 Task: Find connections with filter location Sathyamangalam with filter topic #recruitmentwith filter profile language Spanish with filter current company Danieli Group with filter school Jitesh Vlog  with filter industry Emergency and Relief Services with filter service category Audio Engineering with filter keywords title Operations Assistant
Action: Mouse moved to (531, 75)
Screenshot: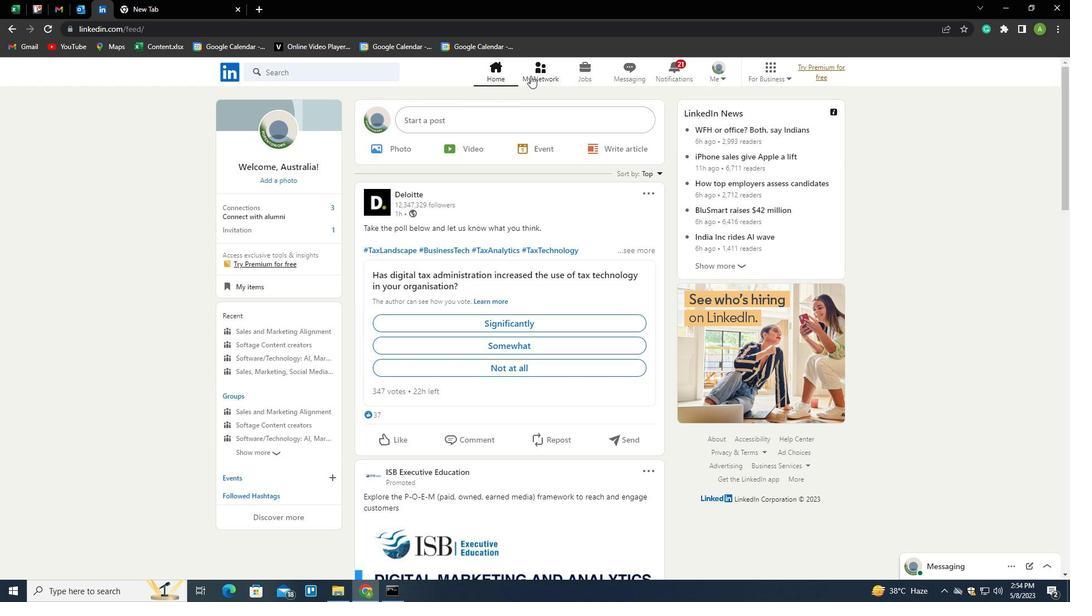 
Action: Mouse pressed left at (531, 75)
Screenshot: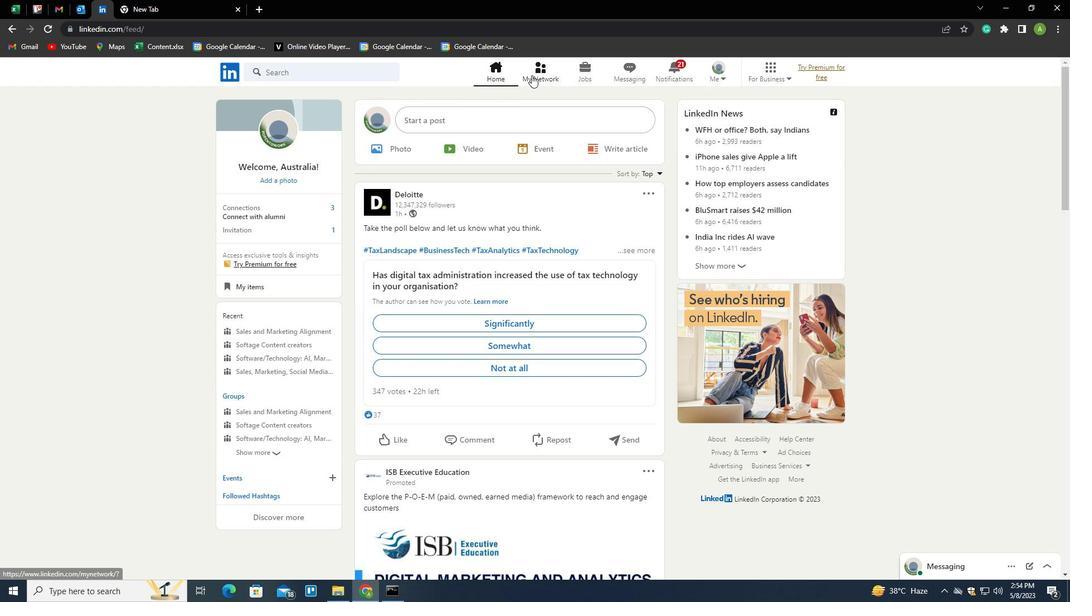 
Action: Mouse moved to (270, 135)
Screenshot: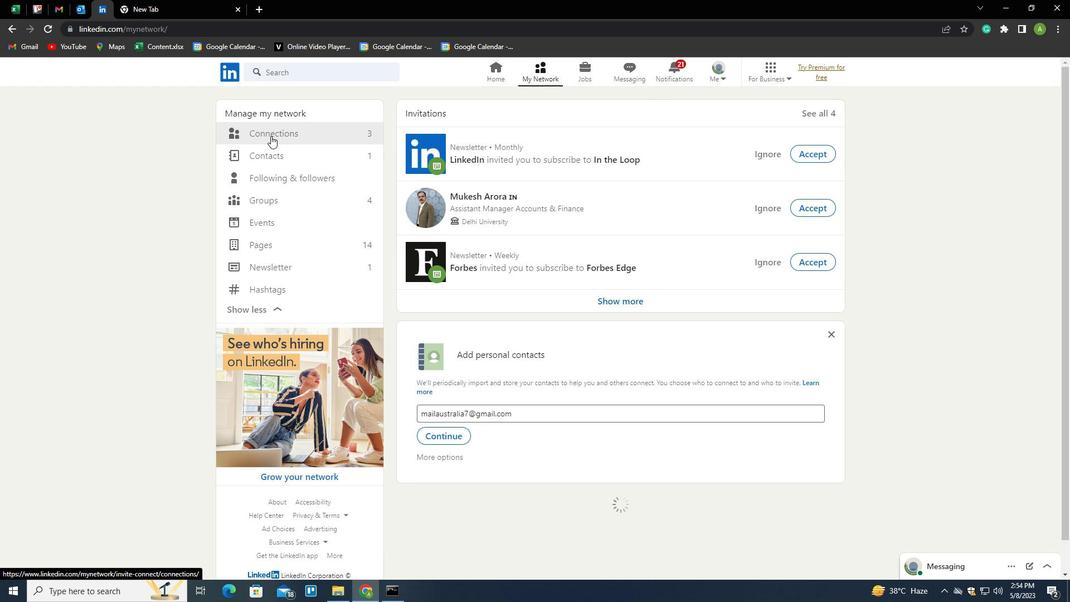 
Action: Mouse pressed left at (270, 135)
Screenshot: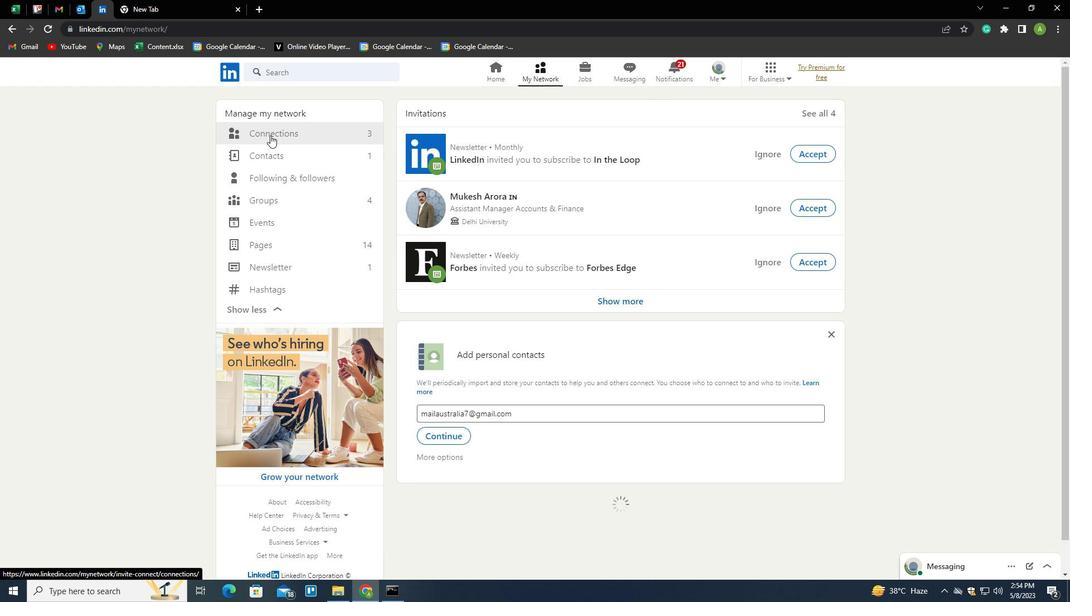 
Action: Mouse moved to (634, 138)
Screenshot: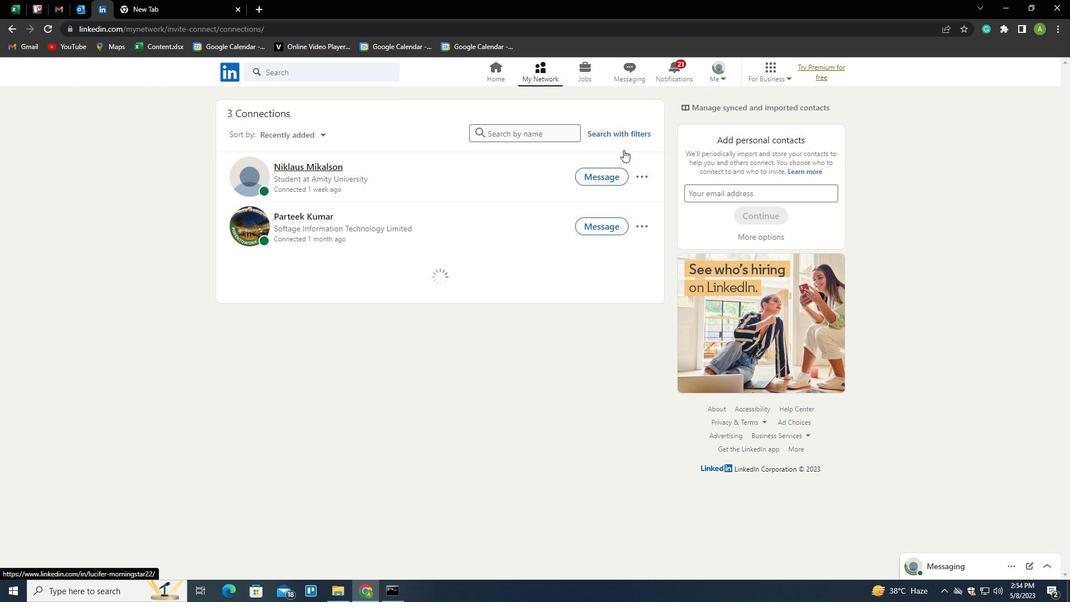 
Action: Mouse pressed left at (634, 138)
Screenshot: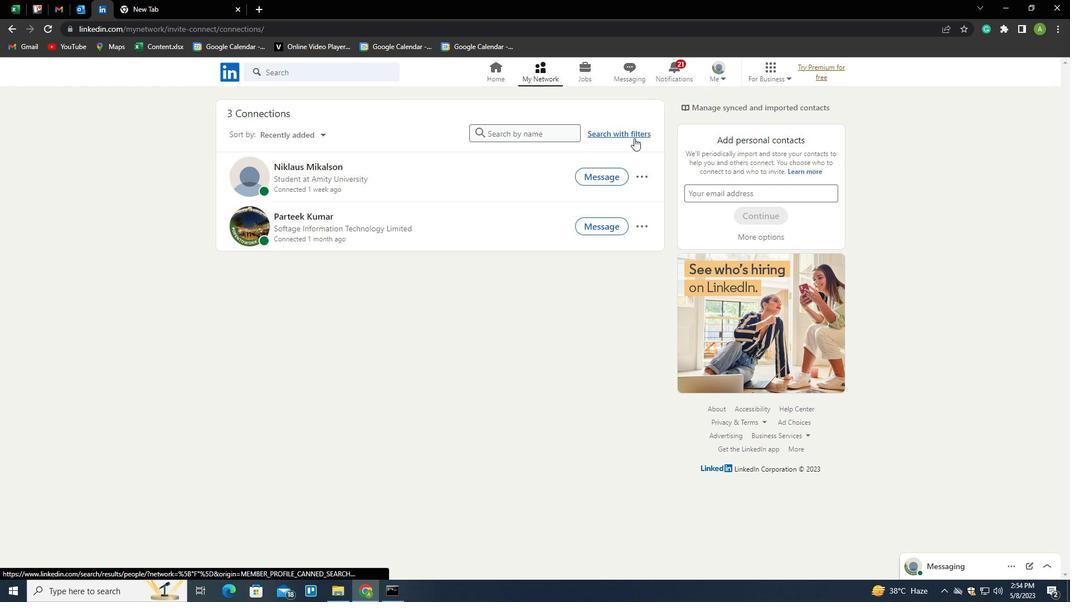 
Action: Mouse moved to (564, 104)
Screenshot: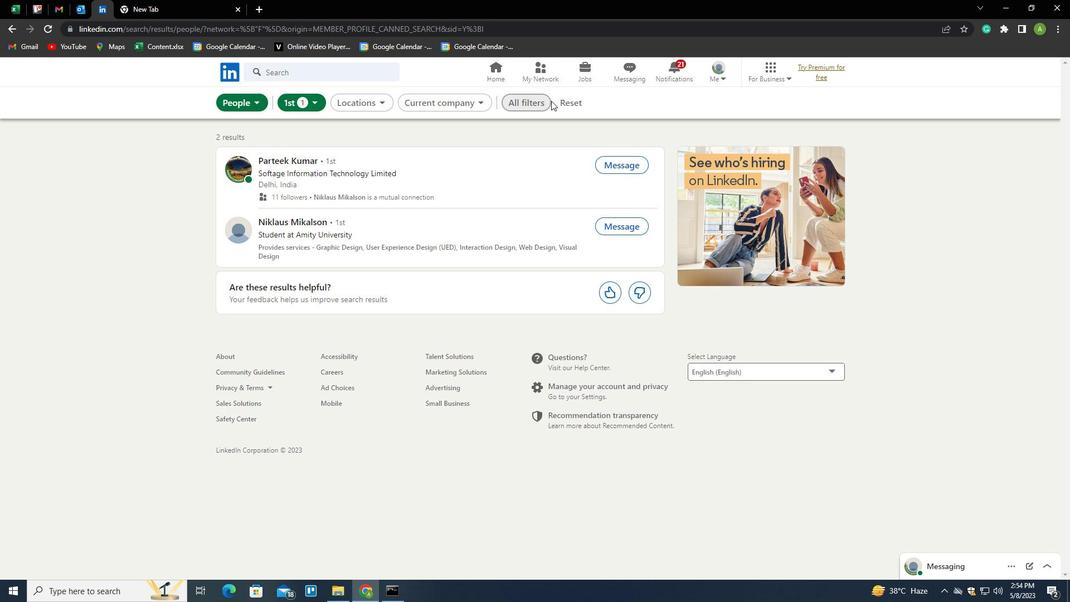 
Action: Mouse pressed left at (564, 104)
Screenshot: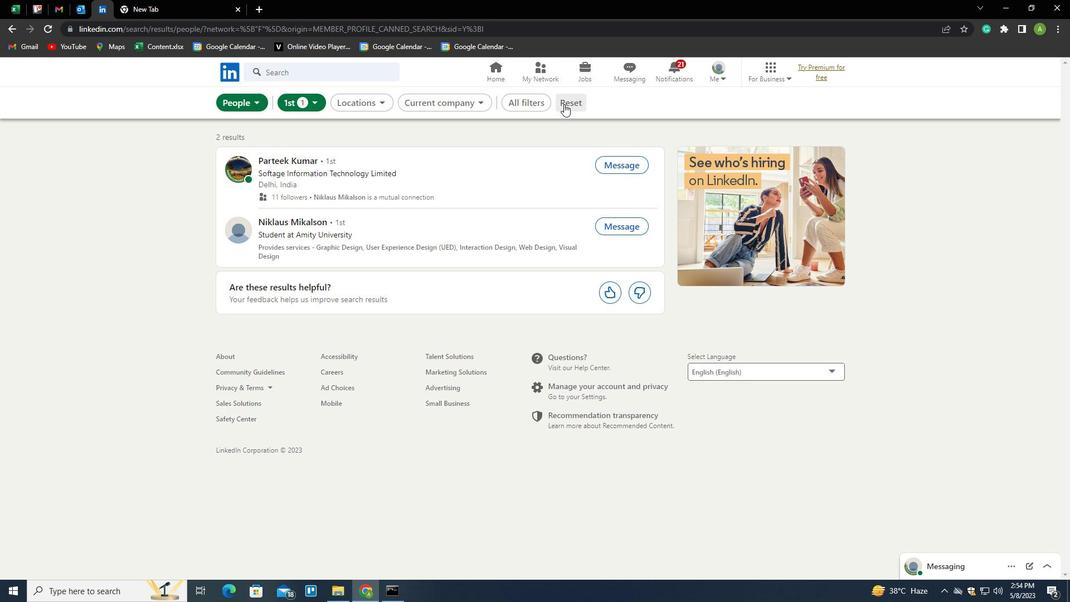 
Action: Mouse moved to (543, 106)
Screenshot: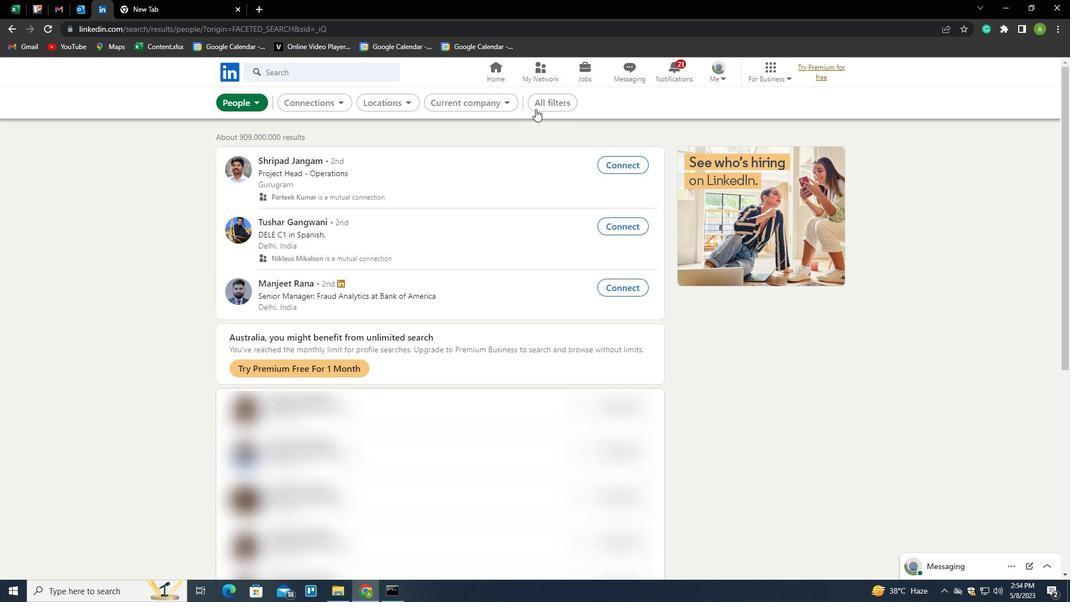 
Action: Mouse pressed left at (543, 106)
Screenshot: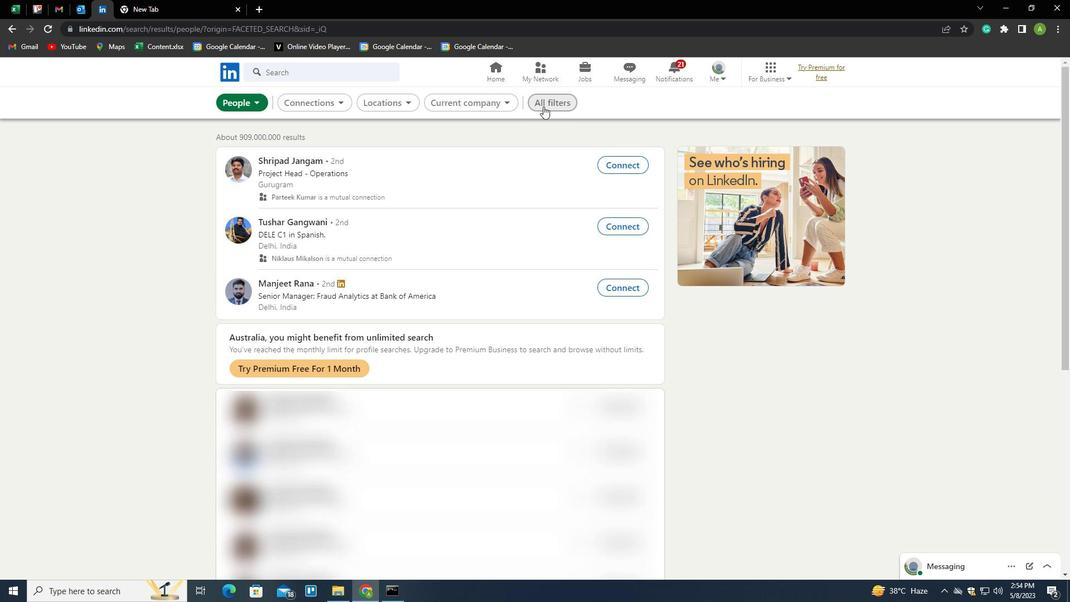 
Action: Mouse moved to (763, 263)
Screenshot: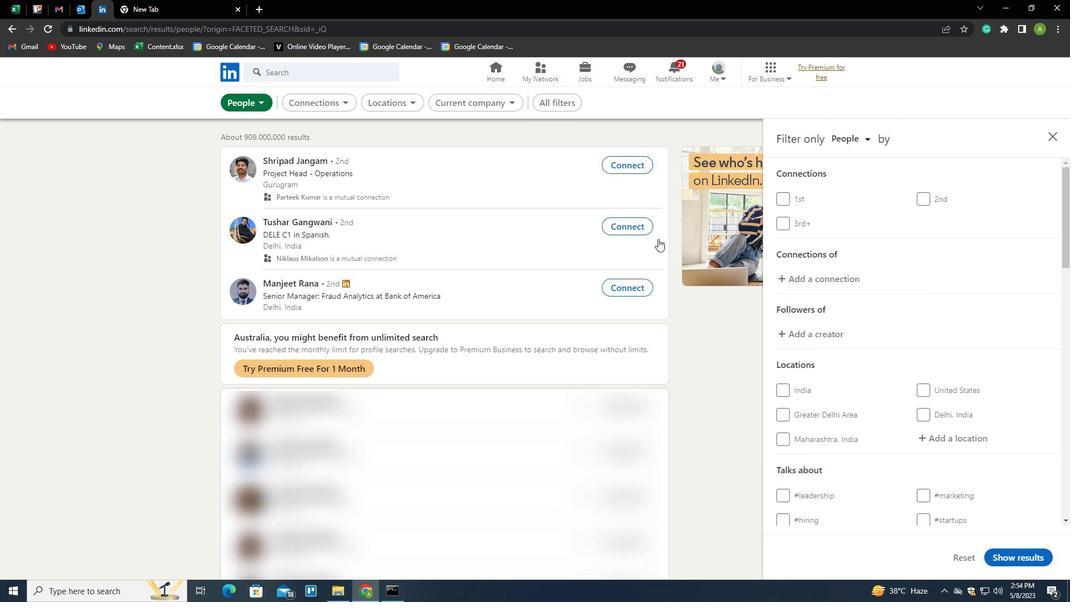 
Action: Mouse scrolled (763, 263) with delta (0, 0)
Screenshot: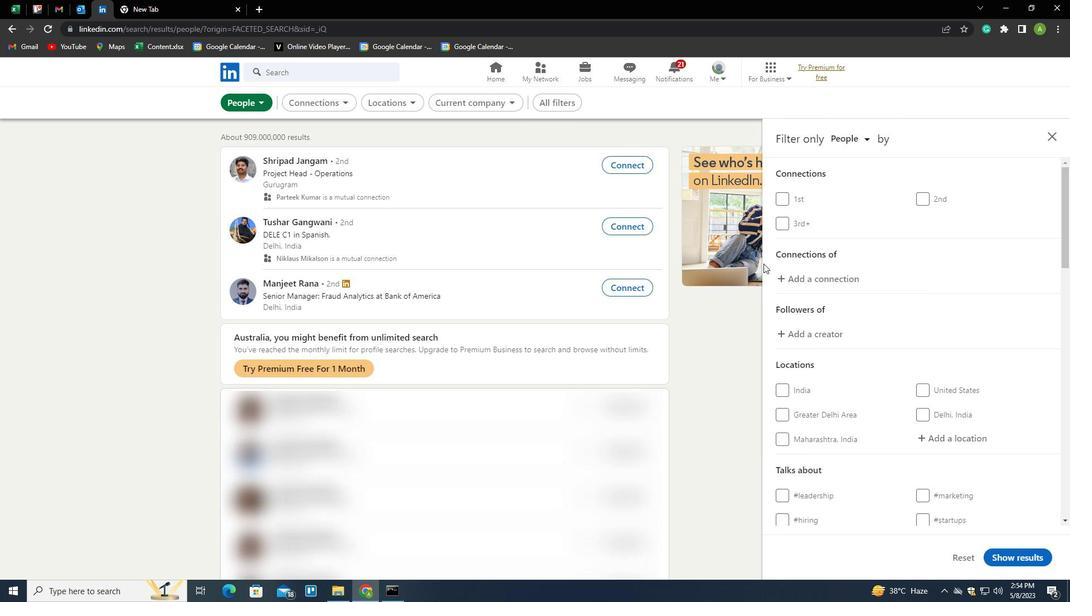 
Action: Mouse scrolled (763, 263) with delta (0, 0)
Screenshot: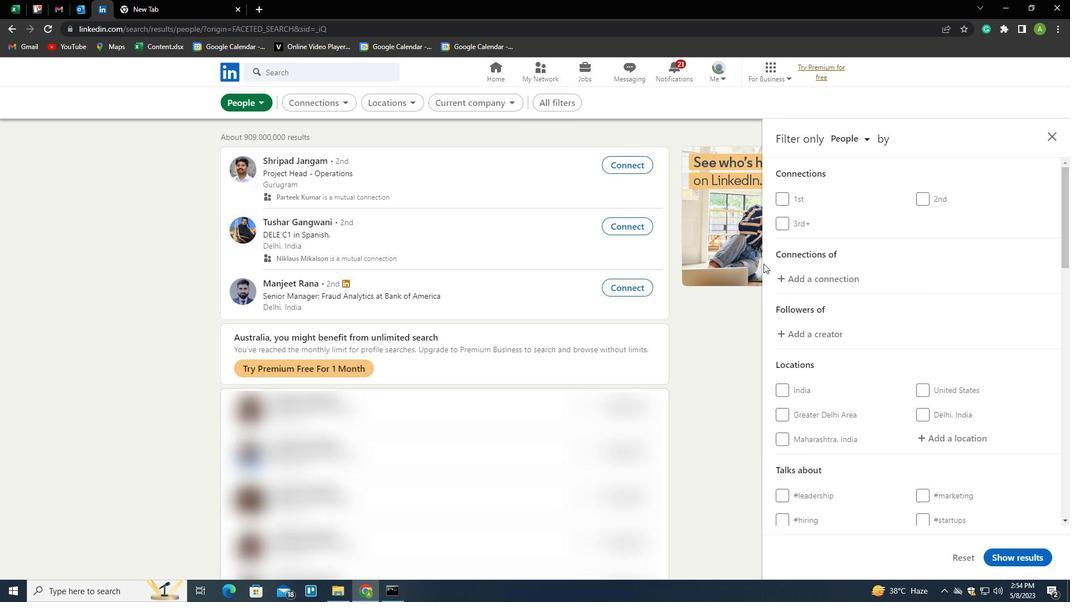 
Action: Mouse moved to (935, 332)
Screenshot: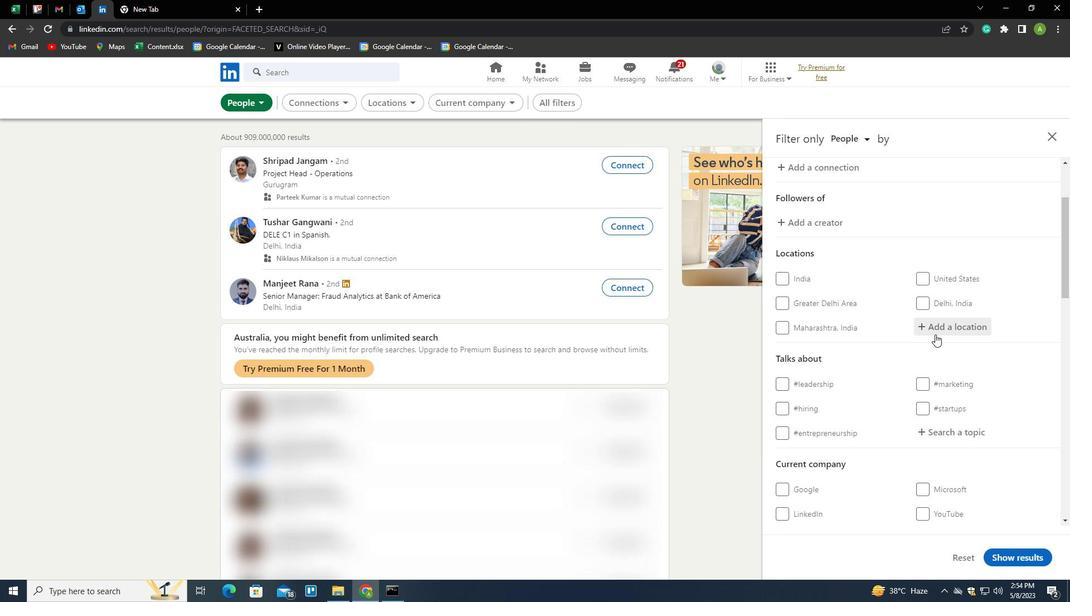
Action: Mouse pressed left at (935, 332)
Screenshot: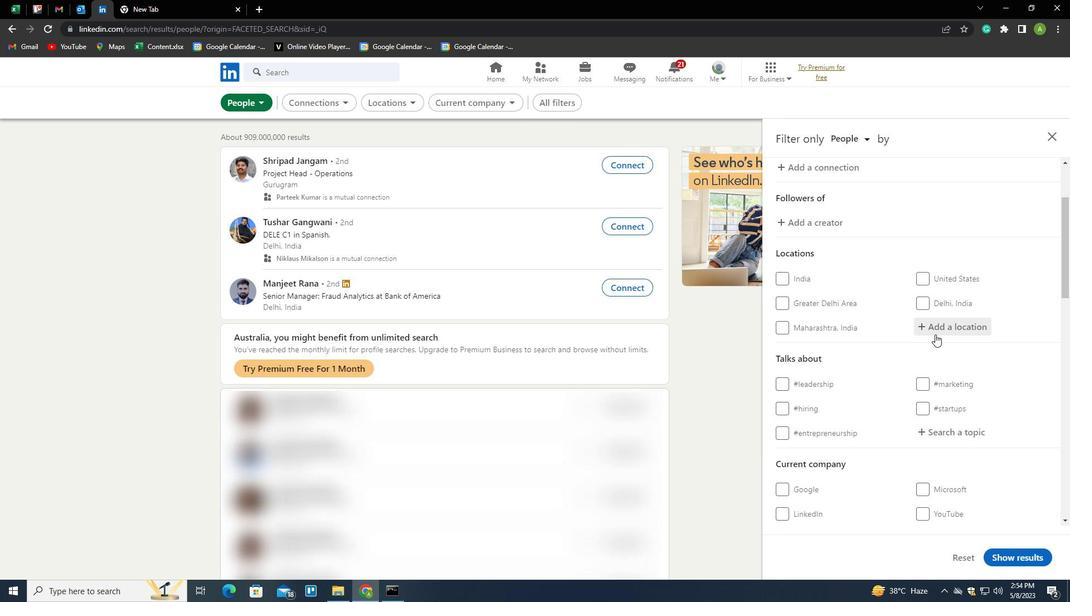 
Action: Key pressed <Key.shift>
Screenshot: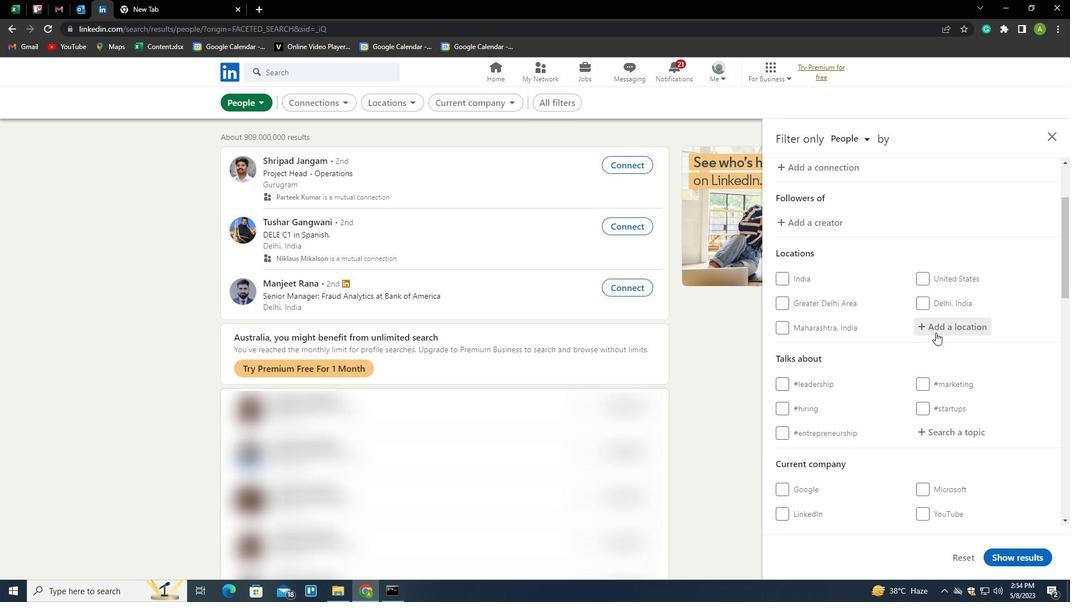 
Action: Mouse moved to (935, 332)
Screenshot: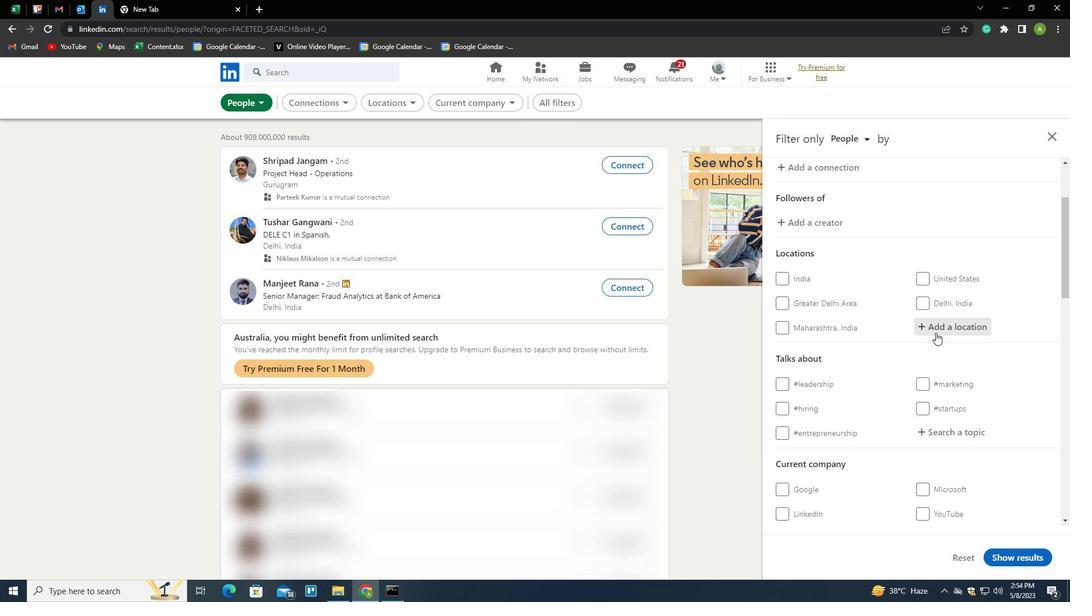 
Action: Key pressed SATHYAMHALA<Key.backspace><Key.backspace><Key.backspace><Key.backspace>GALAM<Key.left><Key.left><Key.left><Key.left><Key.left>AN<Key.down><Key.enter>
Screenshot: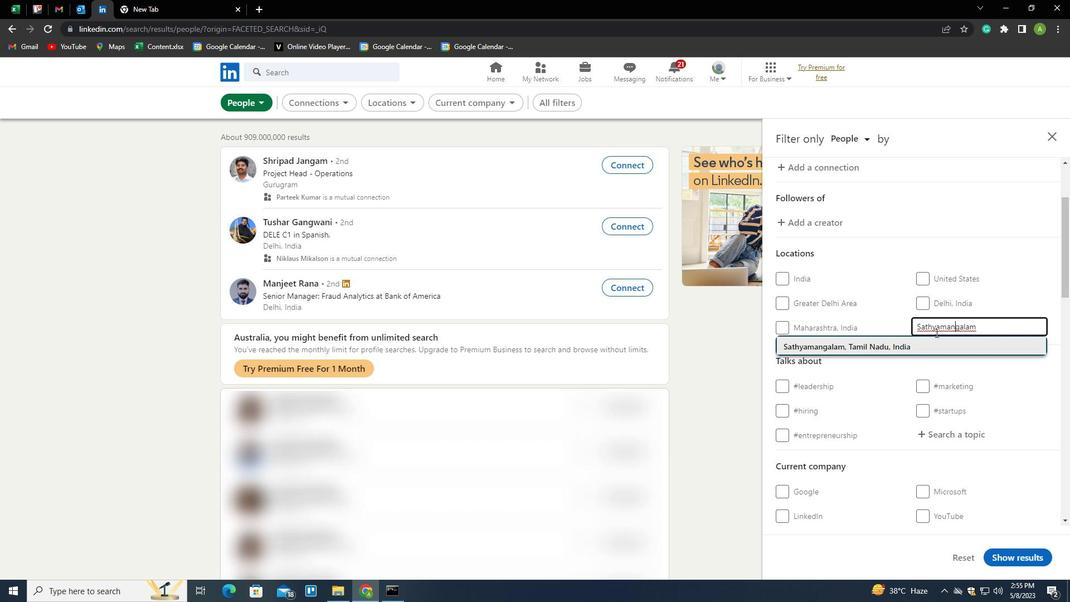 
Action: Mouse scrolled (935, 332) with delta (0, 0)
Screenshot: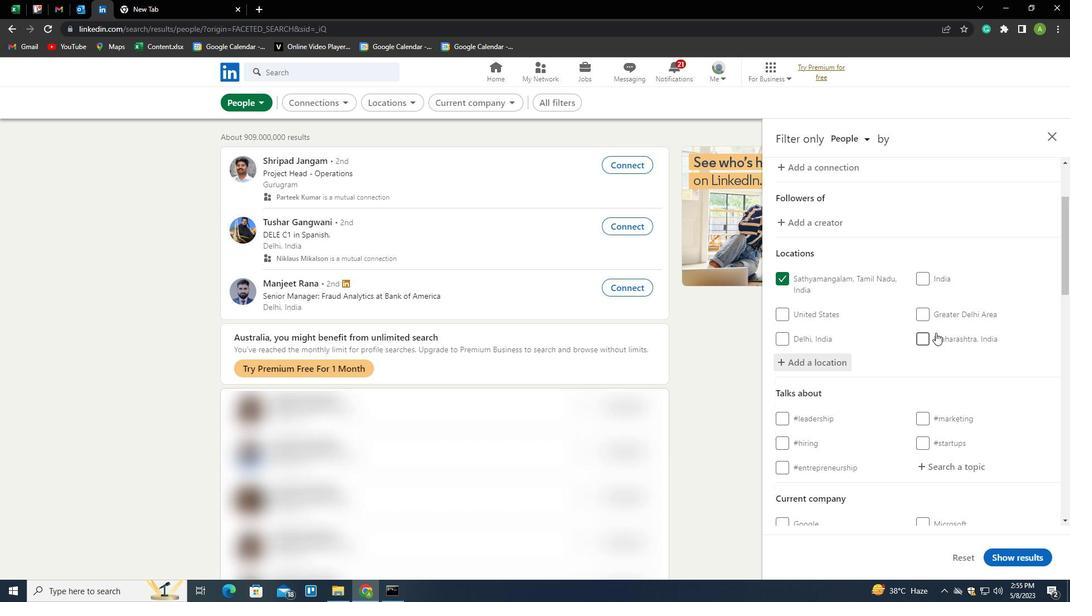 
Action: Mouse scrolled (935, 332) with delta (0, 0)
Screenshot: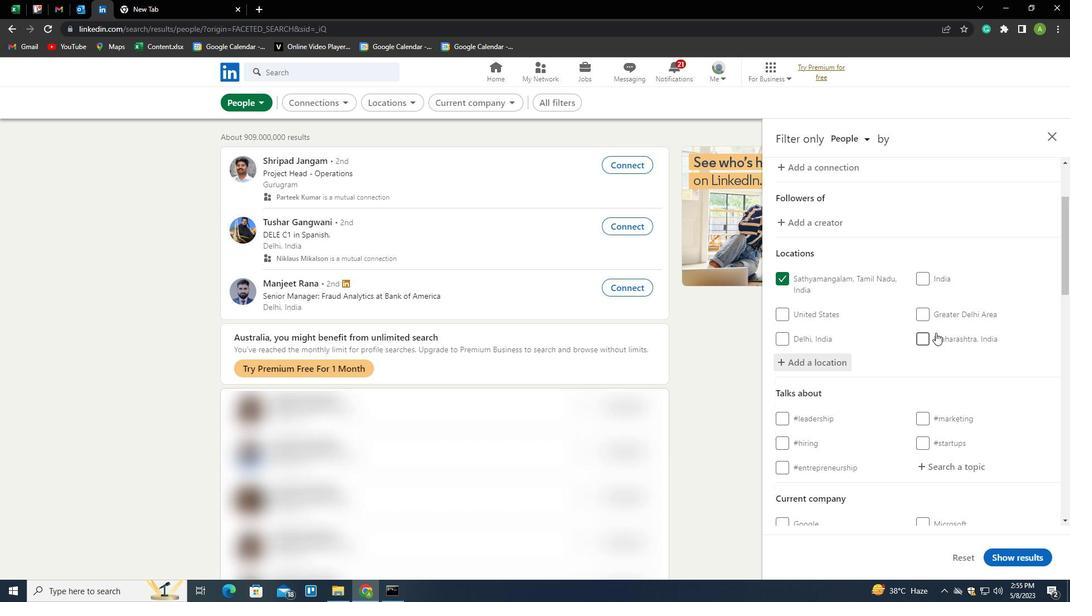 
Action: Mouse moved to (945, 358)
Screenshot: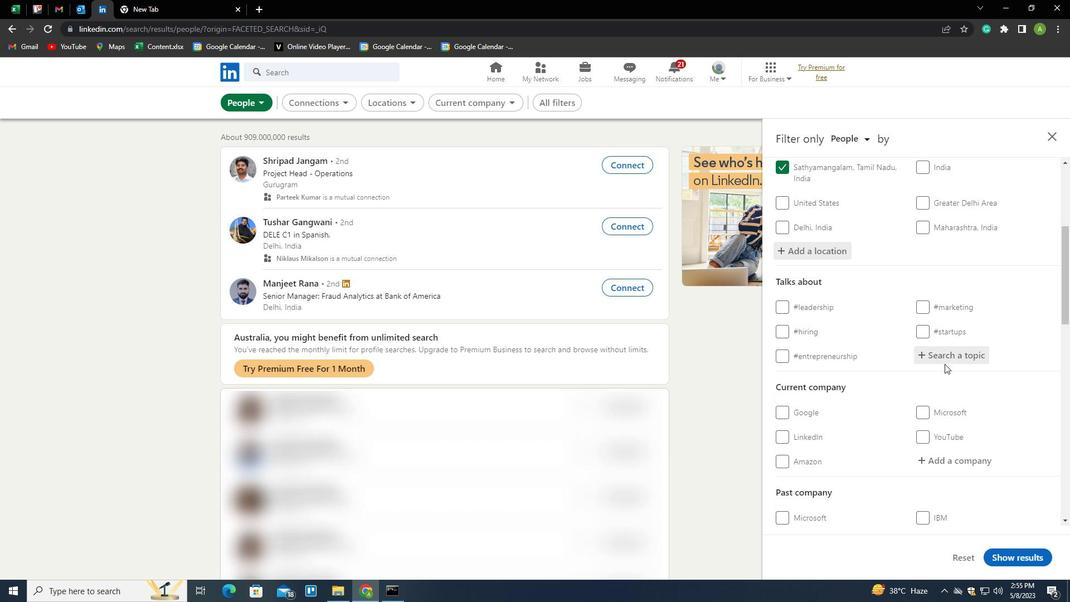 
Action: Mouse pressed left at (945, 358)
Screenshot: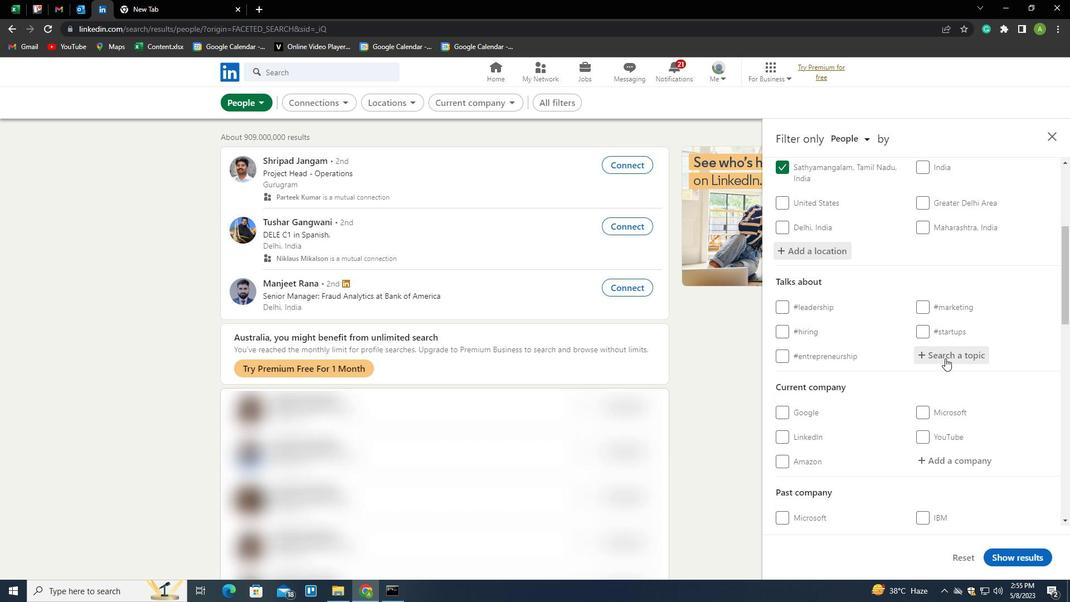 
Action: Key pressed RECUITMENT<Key.down><Key.enter>
Screenshot: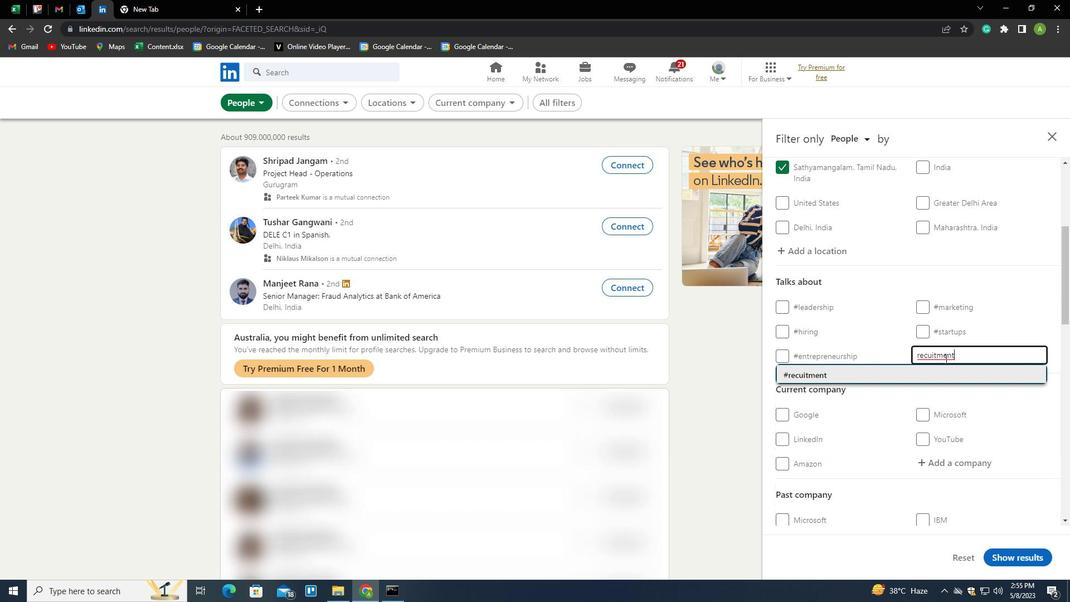 
Action: Mouse moved to (990, 274)
Screenshot: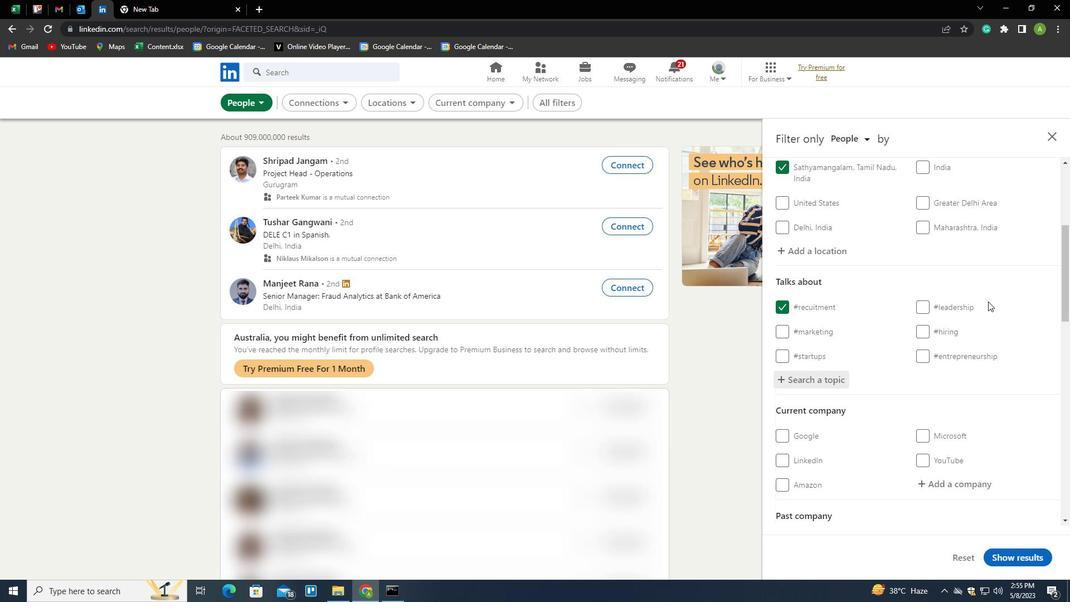 
Action: Mouse scrolled (990, 274) with delta (0, 0)
Screenshot: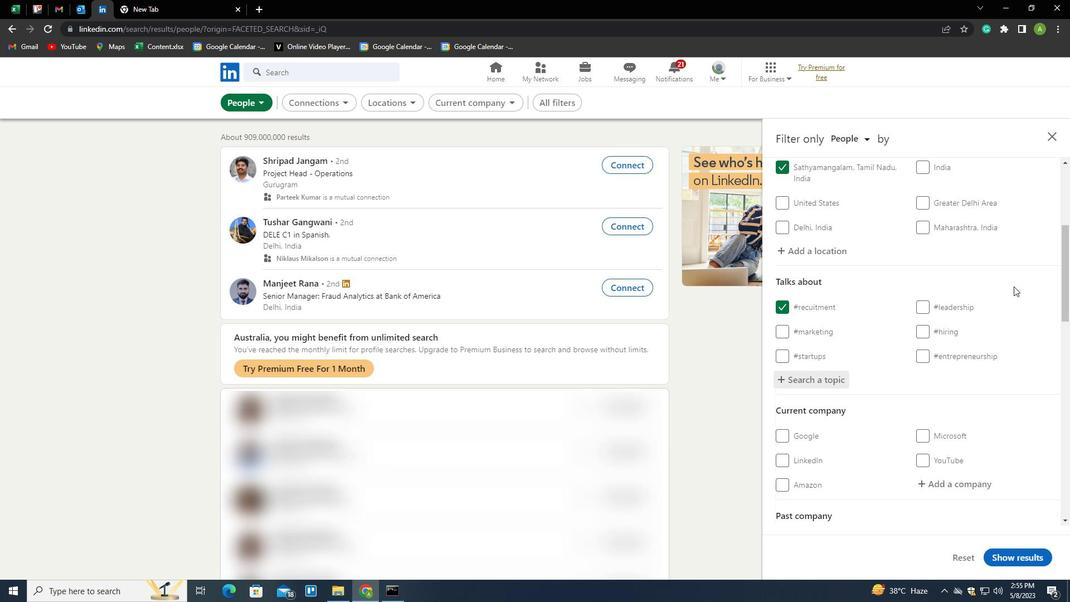 
Action: Mouse moved to (939, 319)
Screenshot: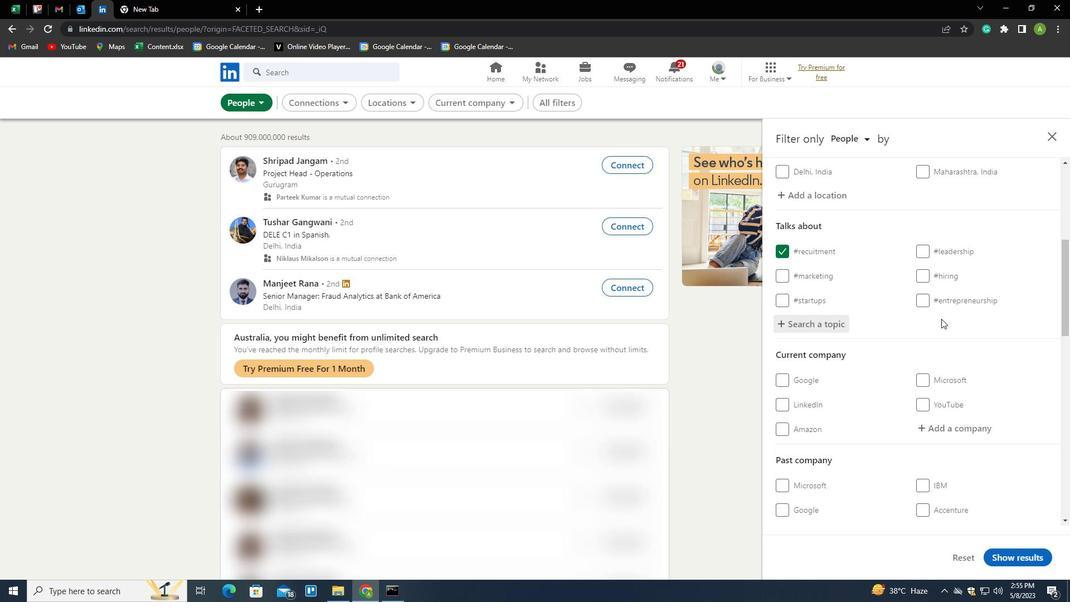 
Action: Mouse scrolled (939, 319) with delta (0, 0)
Screenshot: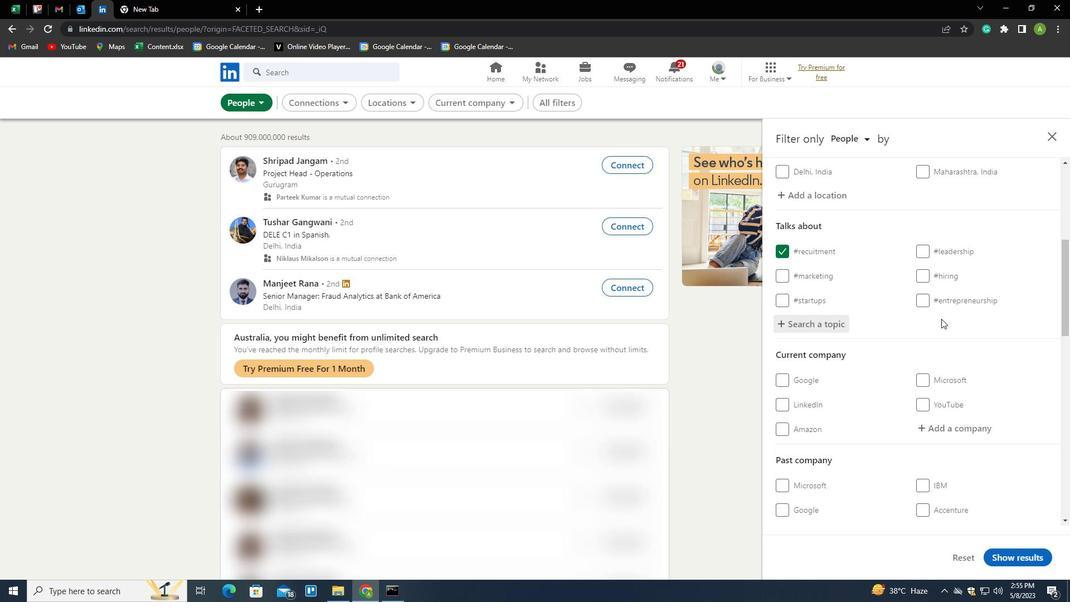 
Action: Mouse moved to (939, 319)
Screenshot: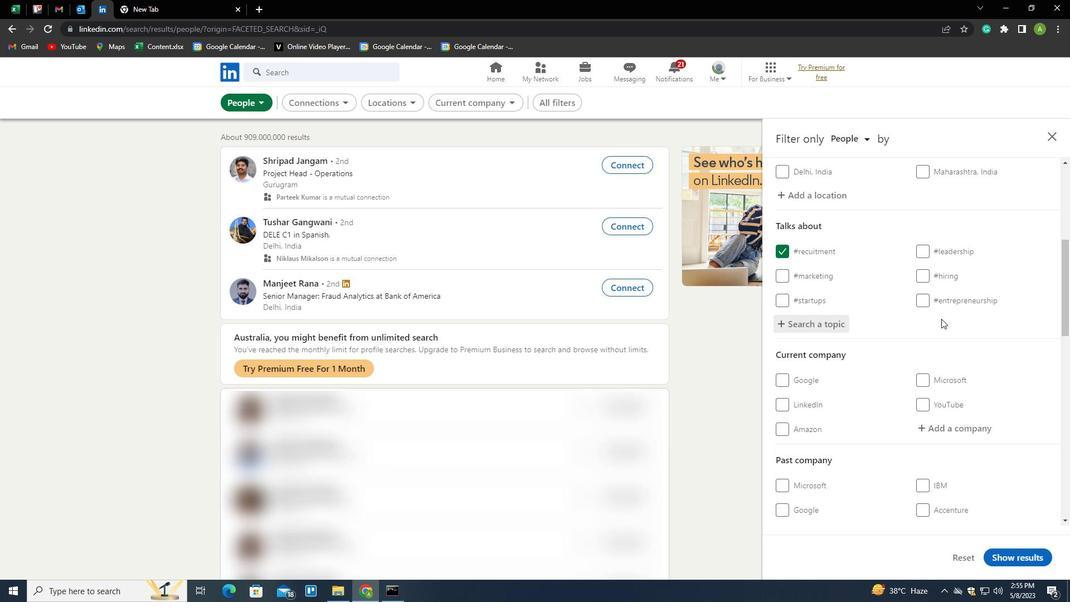 
Action: Mouse scrolled (939, 319) with delta (0, 0)
Screenshot: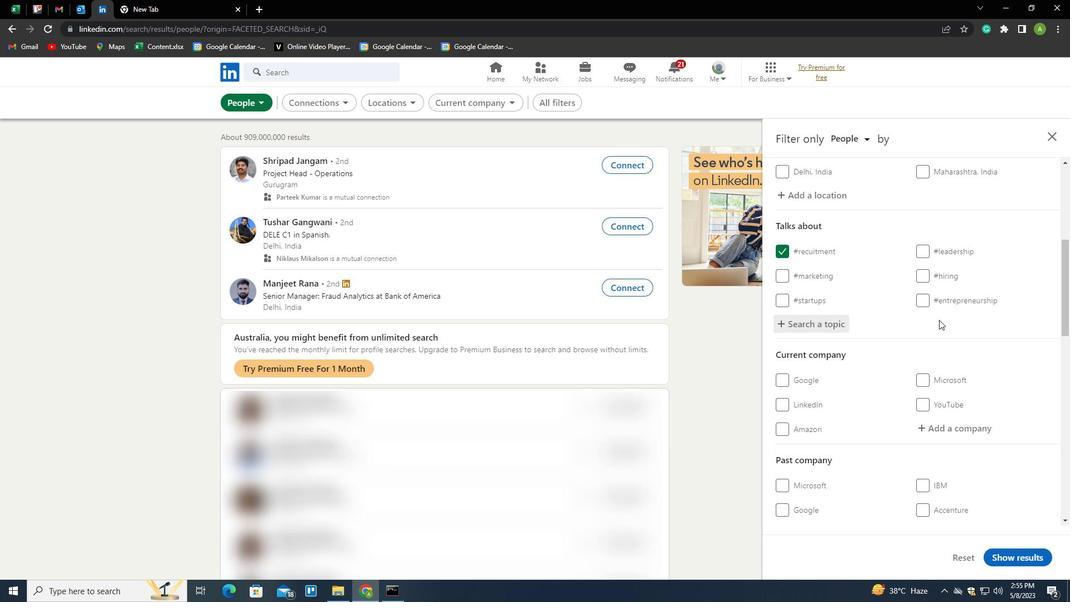 
Action: Mouse moved to (939, 317)
Screenshot: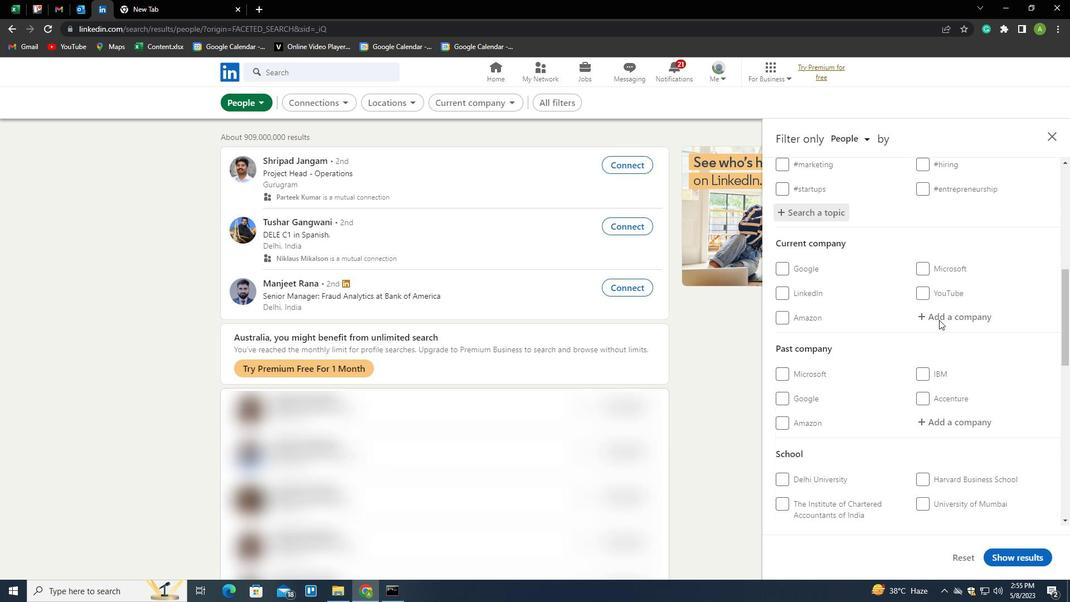 
Action: Mouse scrolled (939, 317) with delta (0, 0)
Screenshot: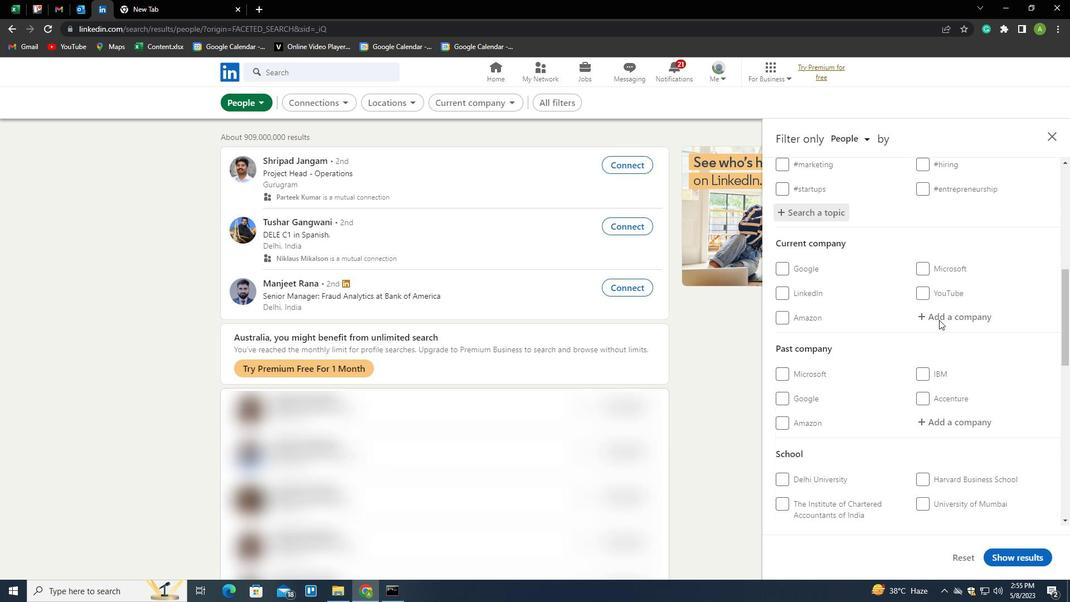 
Action: Mouse moved to (939, 311)
Screenshot: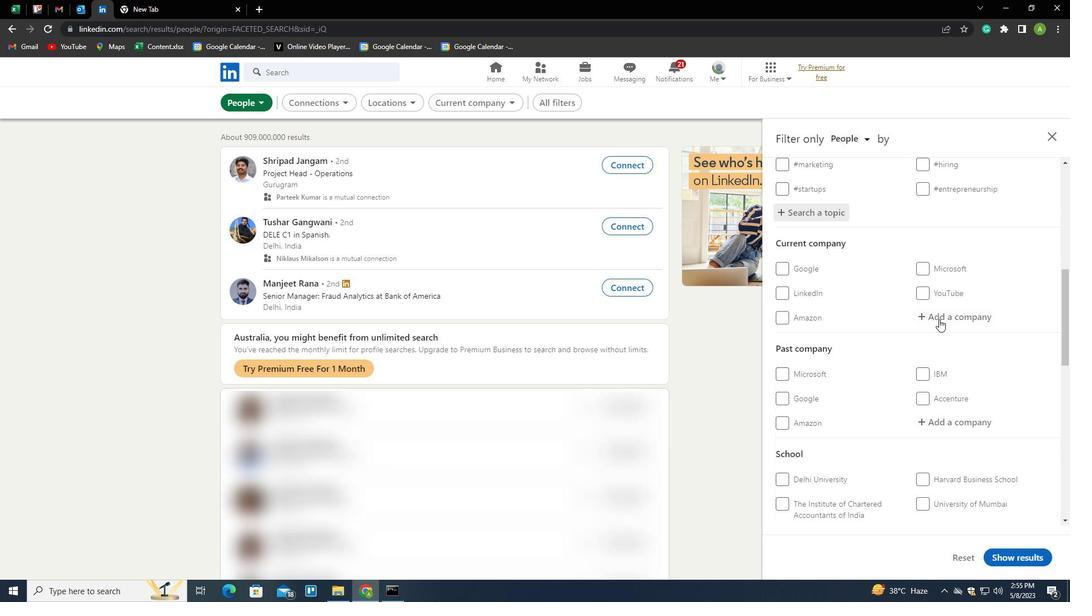 
Action: Mouse scrolled (939, 311) with delta (0, 0)
Screenshot: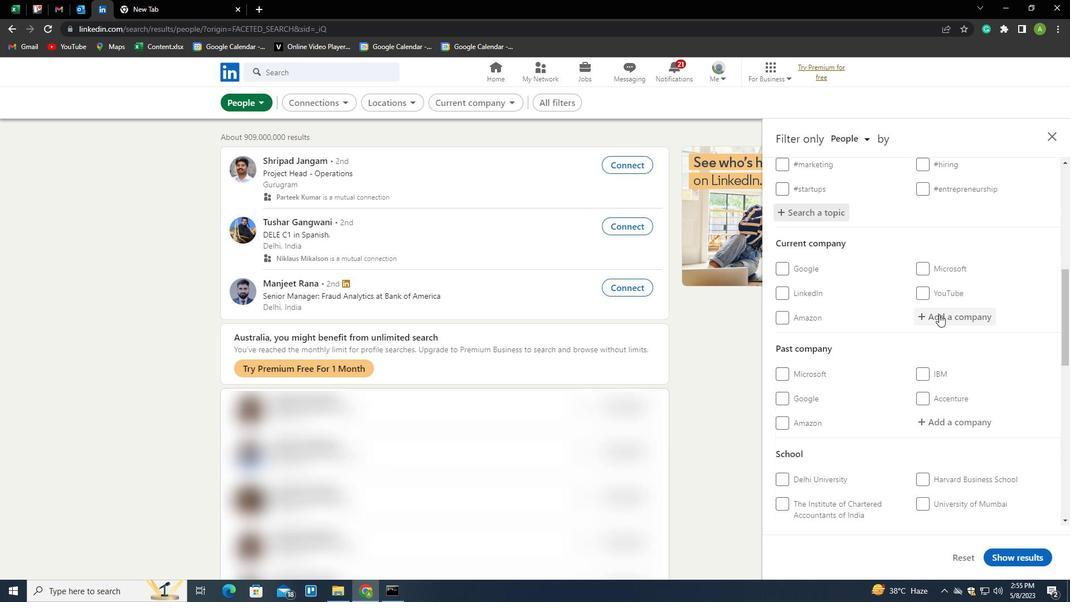 
Action: Mouse scrolled (939, 311) with delta (0, 0)
Screenshot: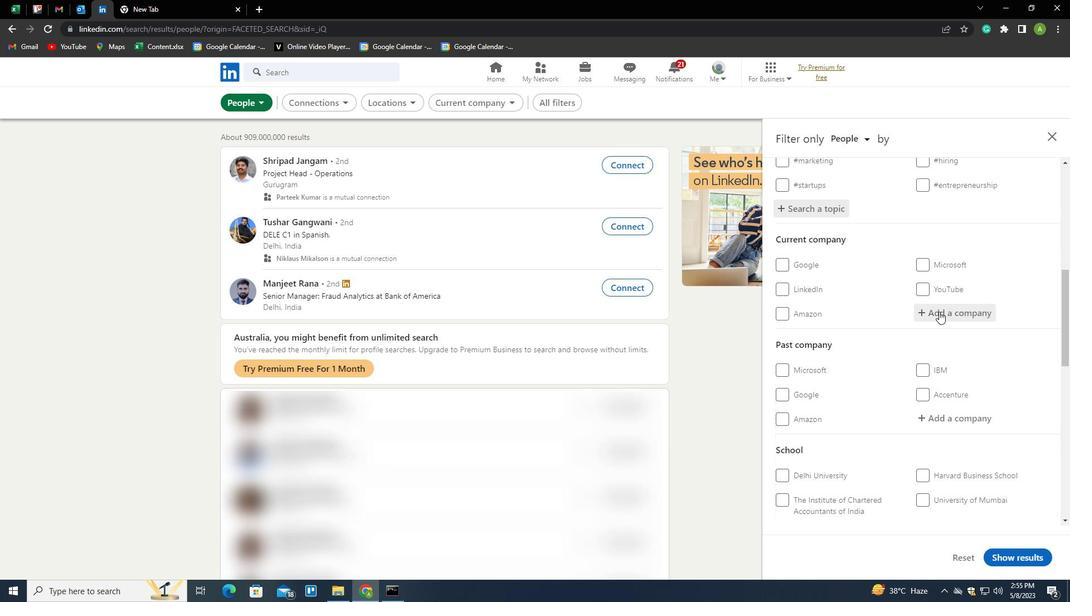 
Action: Mouse scrolled (939, 311) with delta (0, 0)
Screenshot: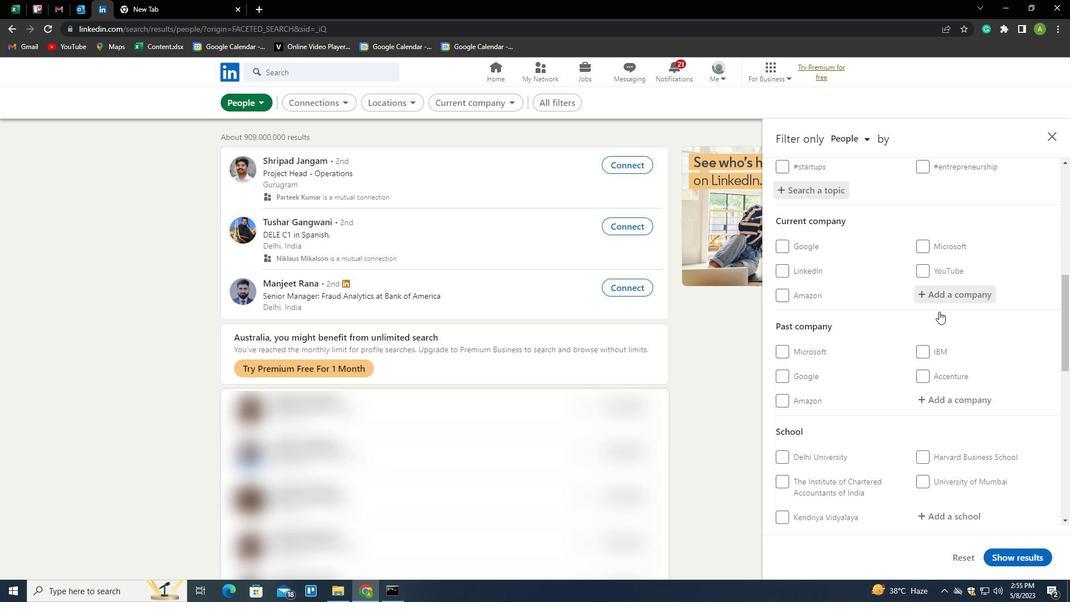 
Action: Mouse moved to (930, 279)
Screenshot: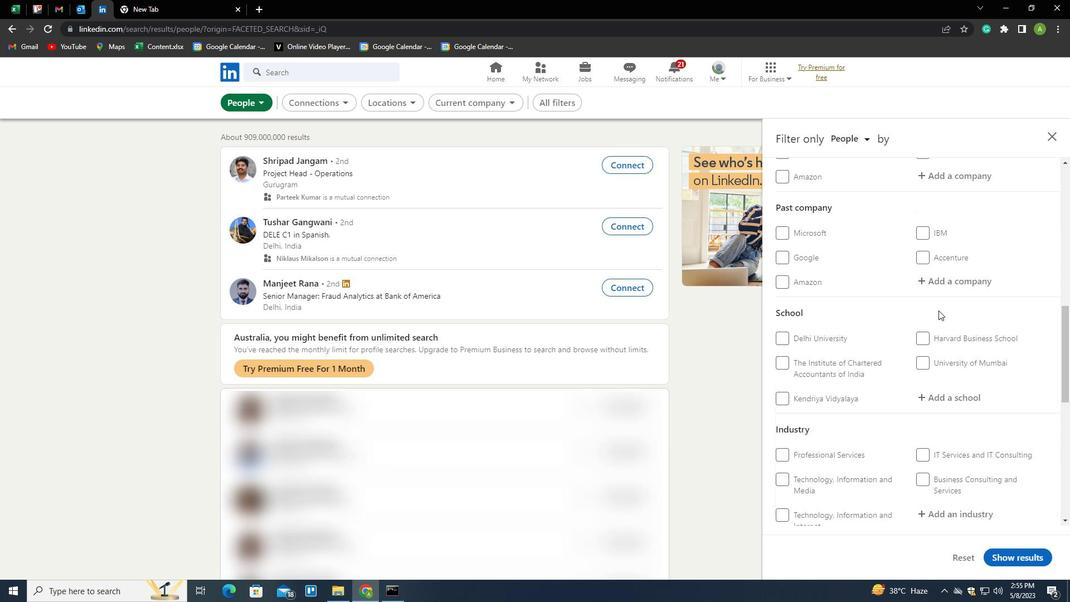 
Action: Mouse scrolled (930, 279) with delta (0, 0)
Screenshot: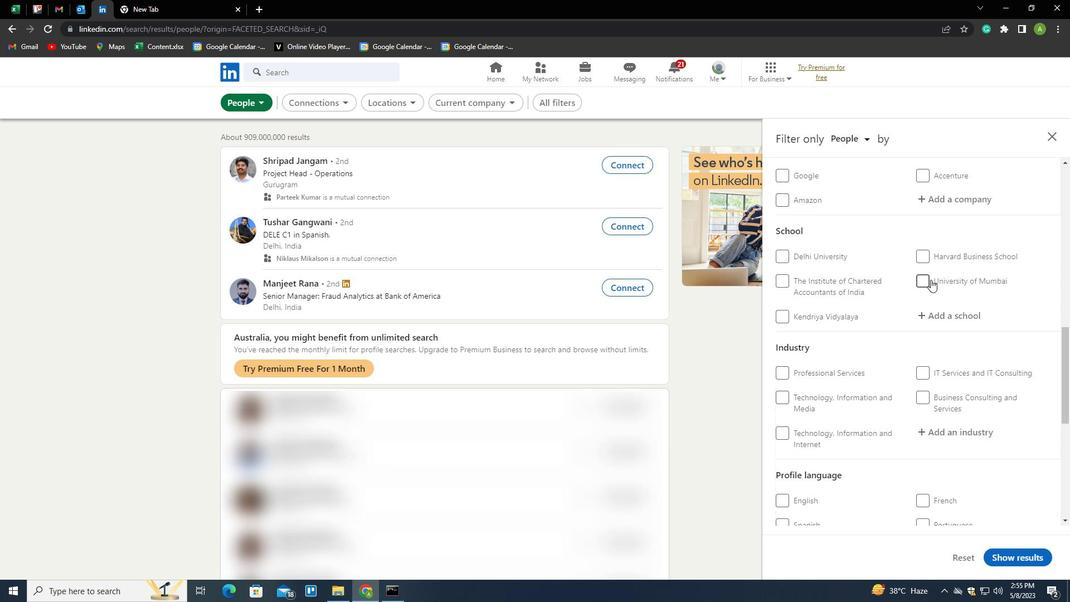 
Action: Mouse scrolled (930, 279) with delta (0, 0)
Screenshot: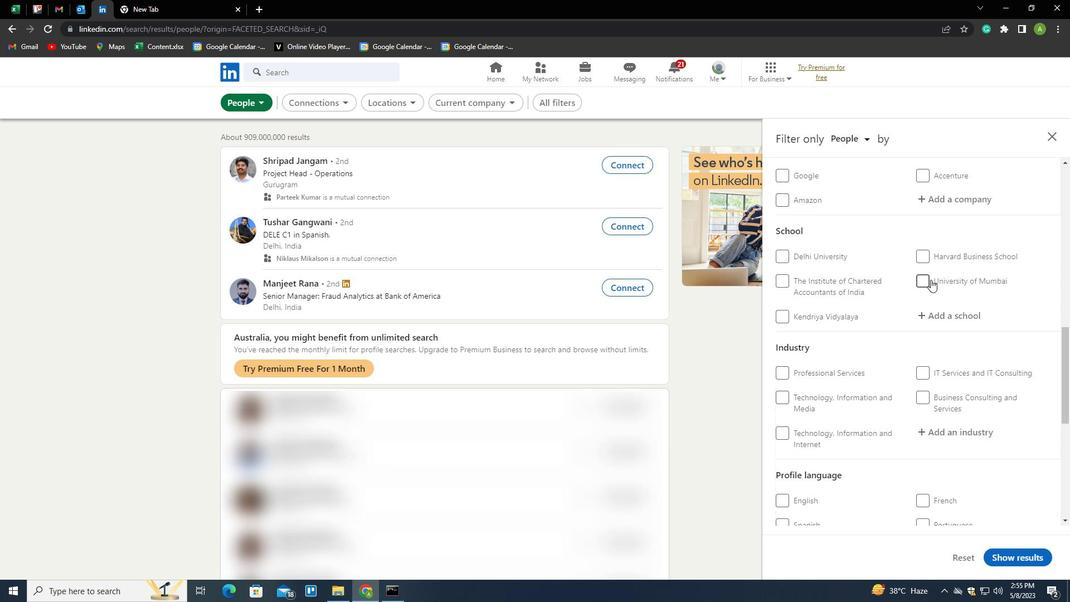 
Action: Mouse scrolled (930, 279) with delta (0, 0)
Screenshot: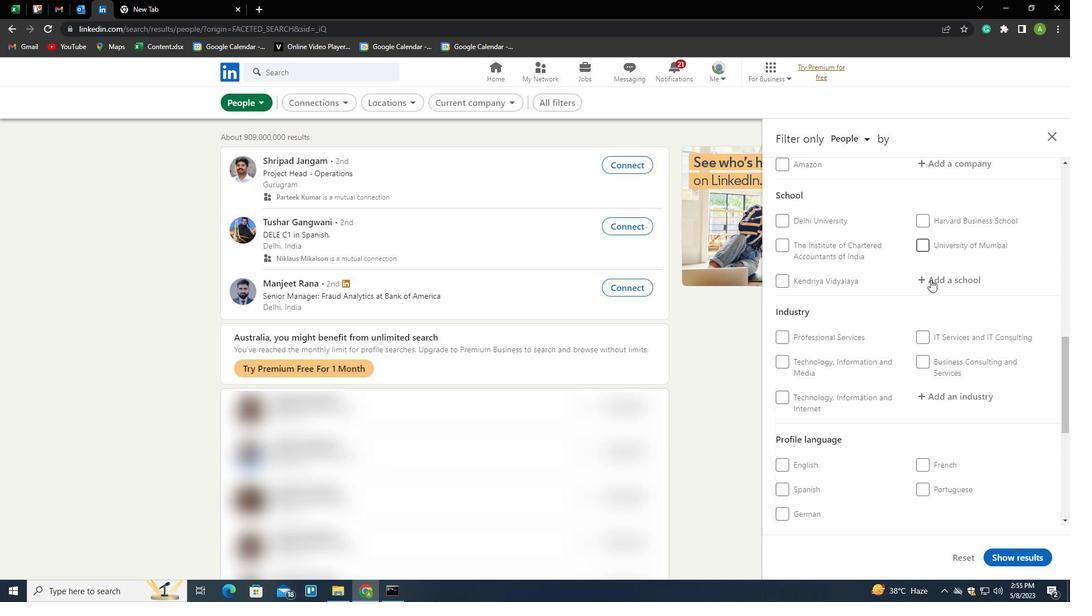 
Action: Mouse moved to (928, 280)
Screenshot: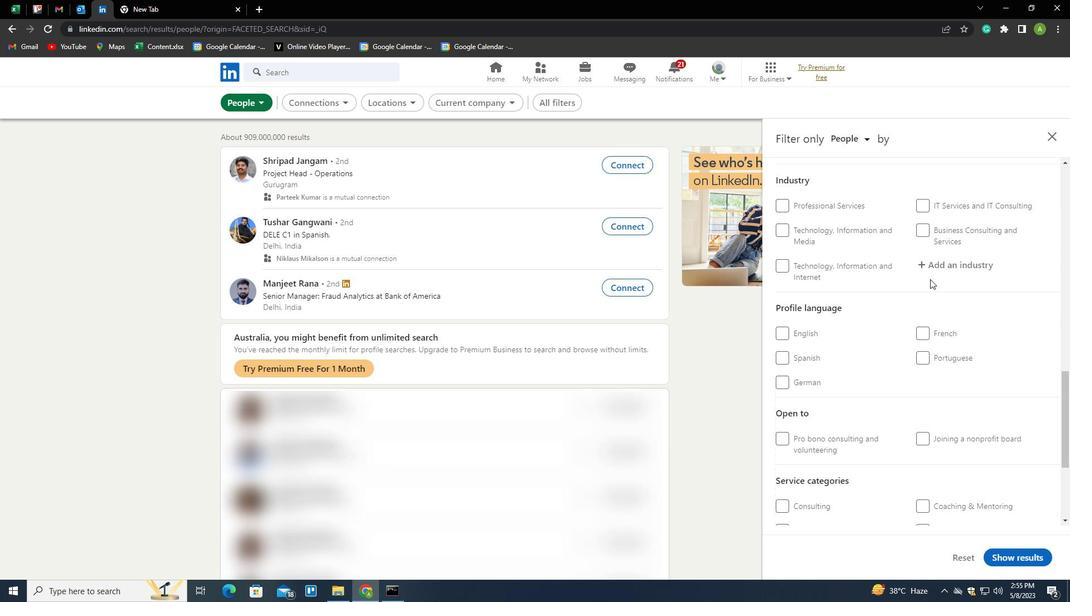 
Action: Mouse scrolled (928, 279) with delta (0, 0)
Screenshot: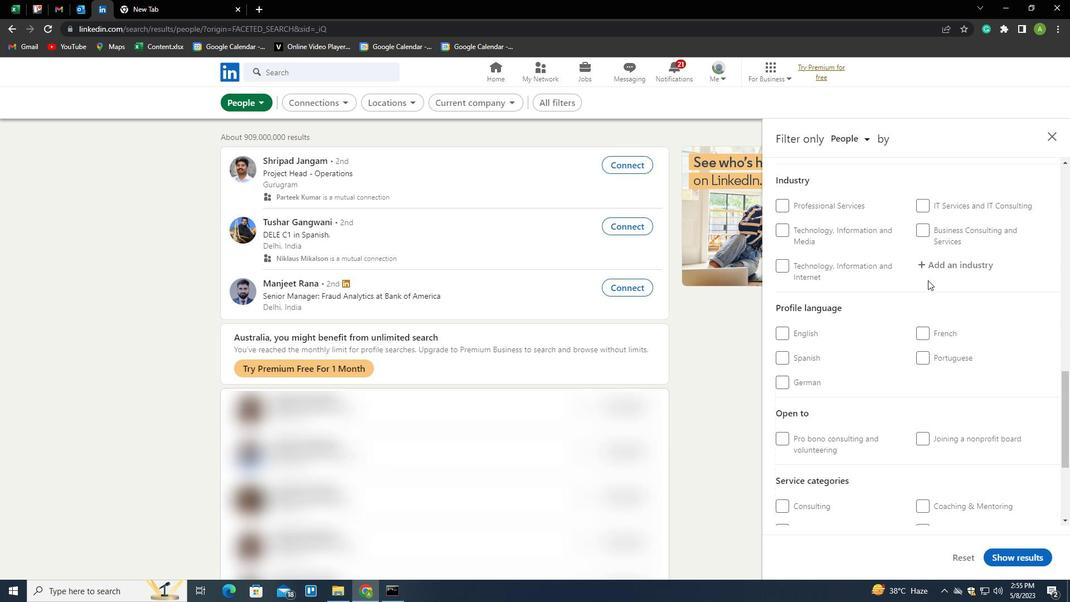 
Action: Mouse moved to (924, 281)
Screenshot: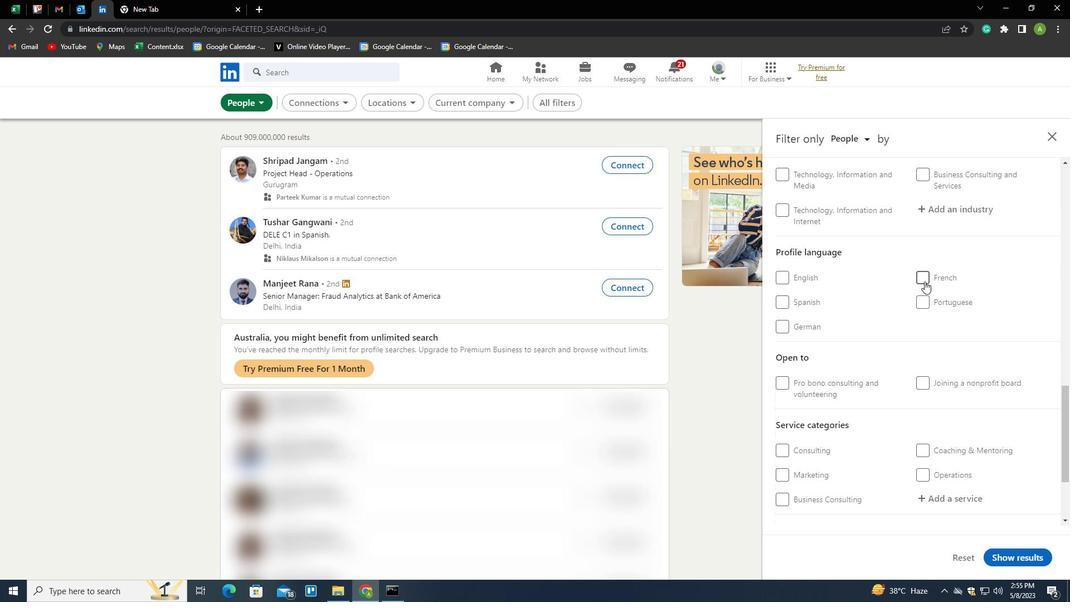 
Action: Mouse scrolled (924, 280) with delta (0, 0)
Screenshot: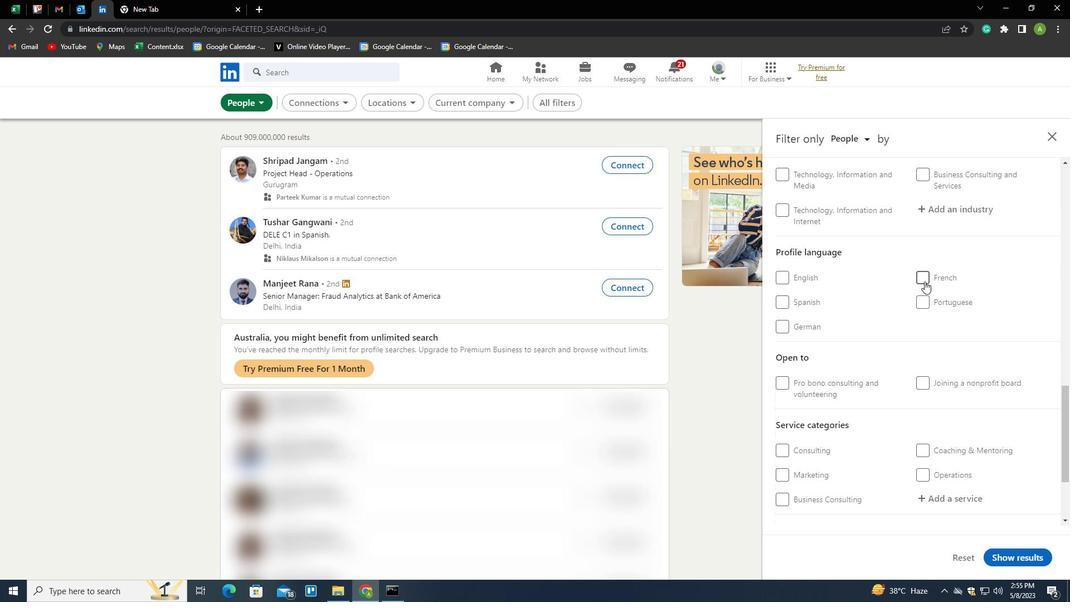 
Action: Mouse moved to (792, 244)
Screenshot: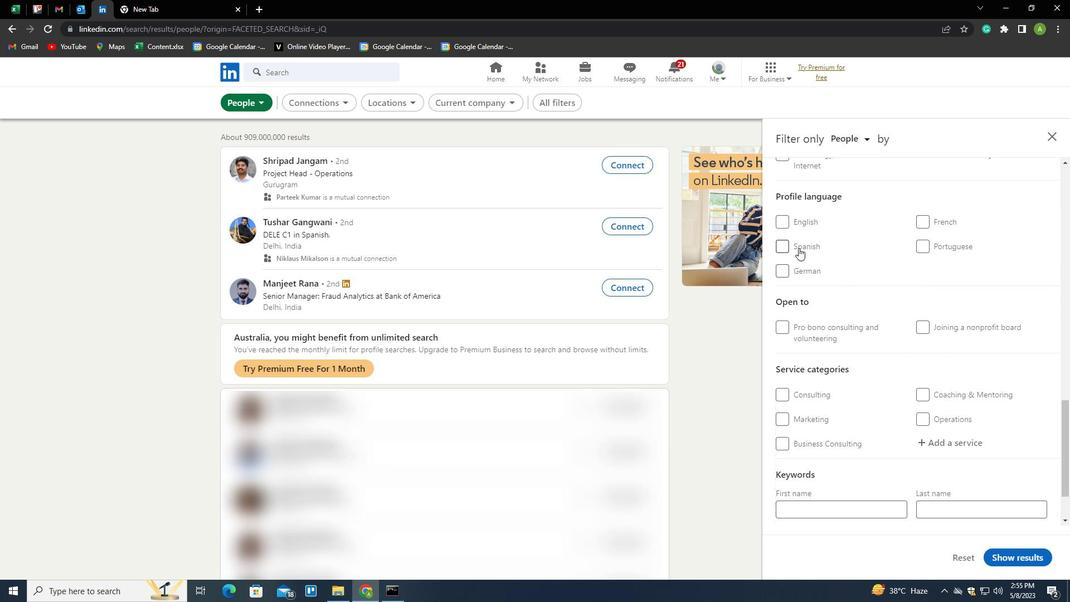 
Action: Mouse pressed left at (792, 244)
Screenshot: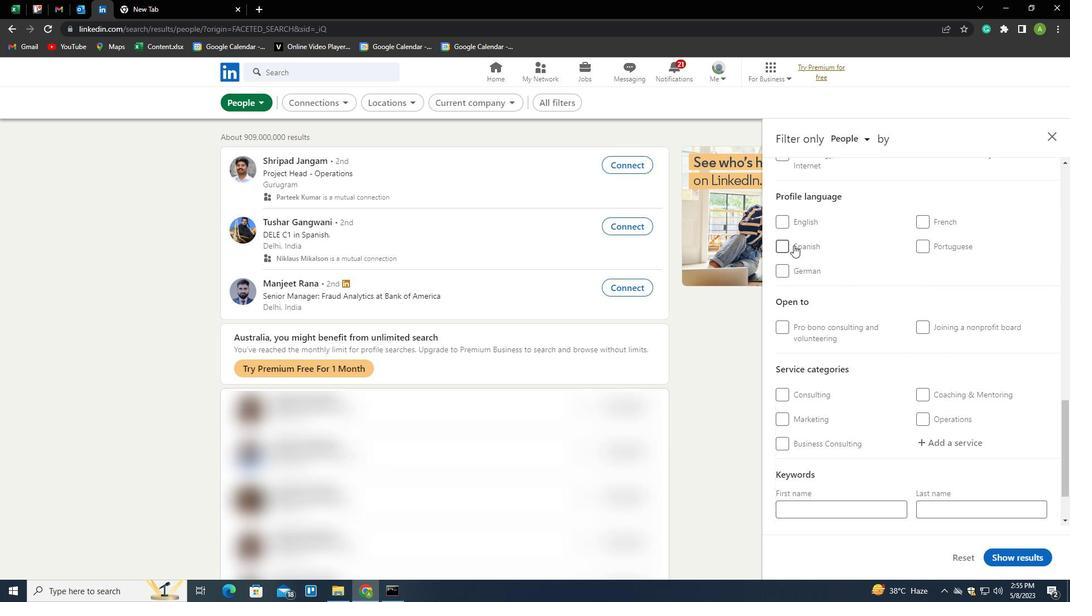 
Action: Mouse moved to (909, 291)
Screenshot: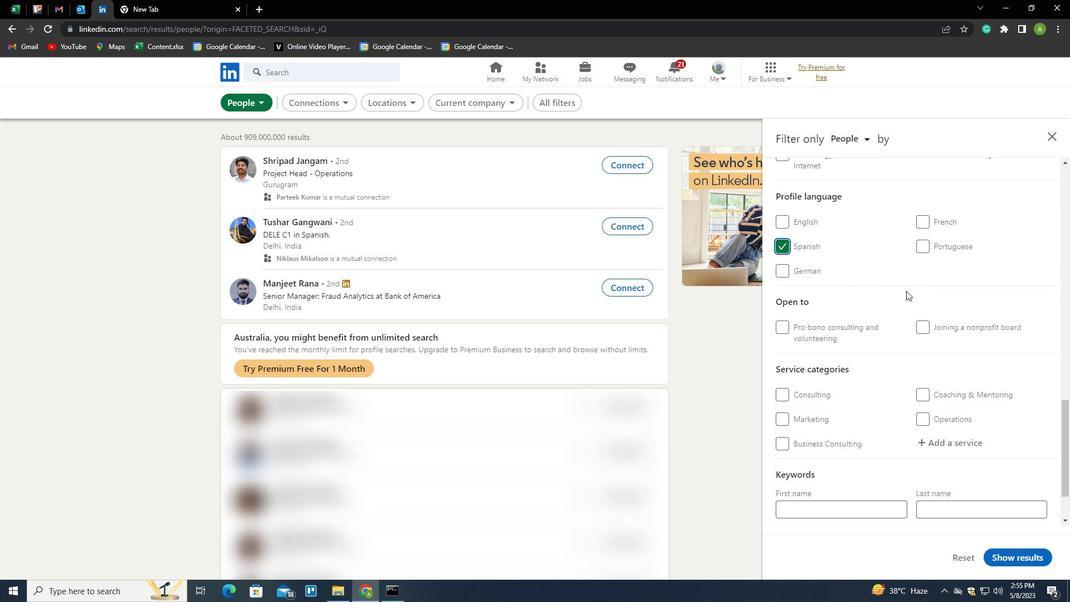 
Action: Mouse scrolled (909, 292) with delta (0, 0)
Screenshot: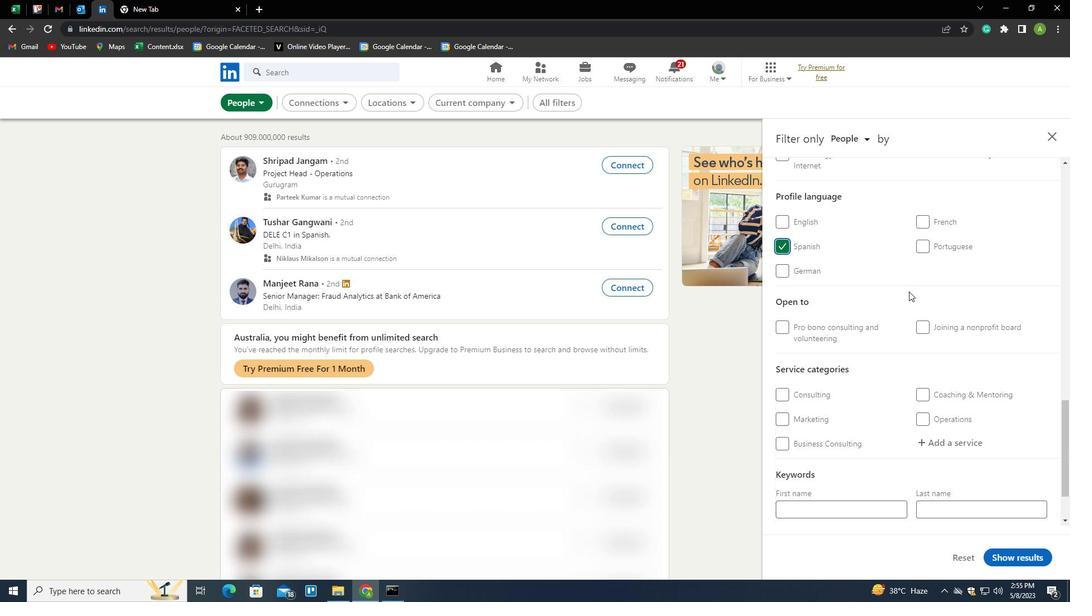 
Action: Mouse scrolled (909, 292) with delta (0, 0)
Screenshot: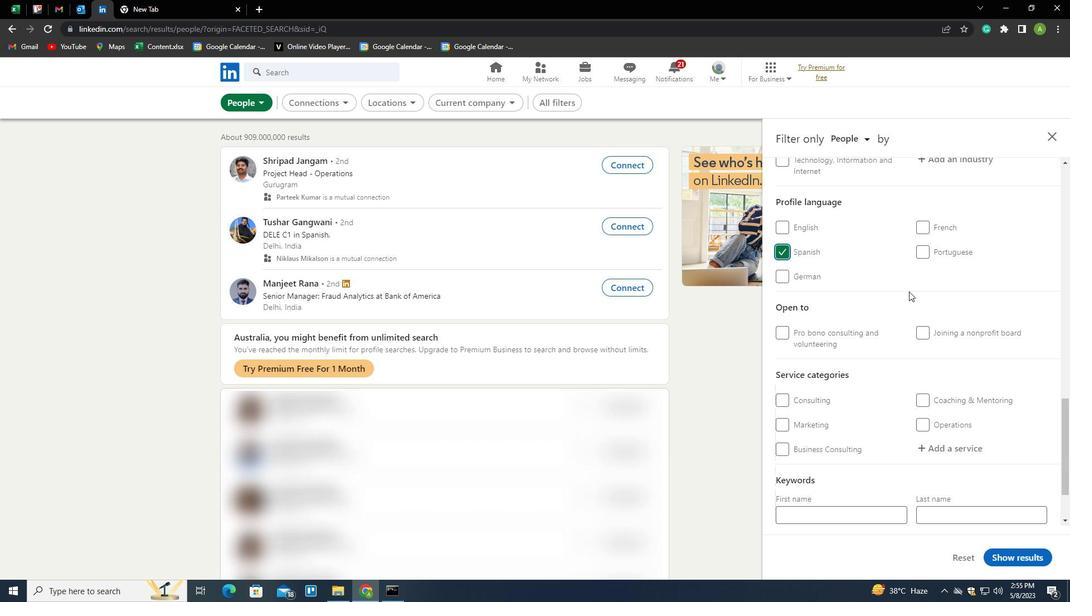 
Action: Mouse scrolled (909, 292) with delta (0, 0)
Screenshot: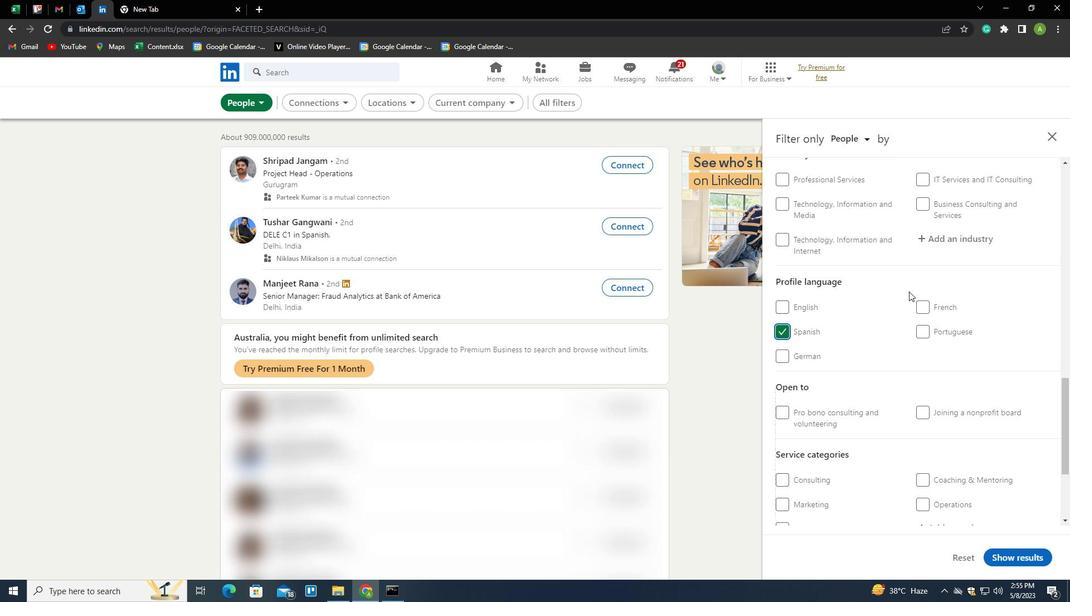
Action: Mouse scrolled (909, 292) with delta (0, 0)
Screenshot: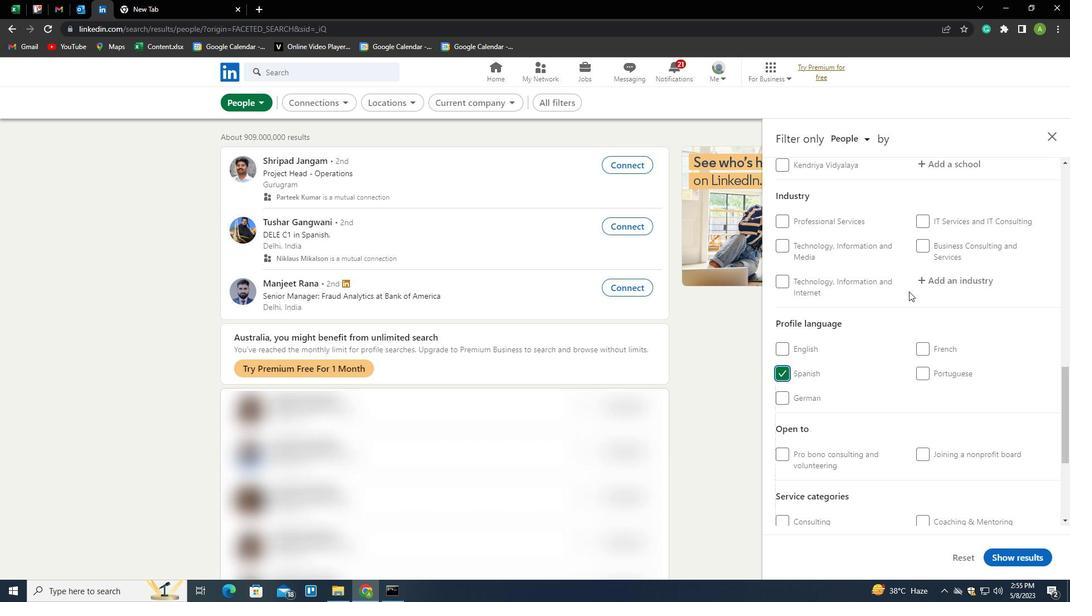 
Action: Mouse scrolled (909, 292) with delta (0, 0)
Screenshot: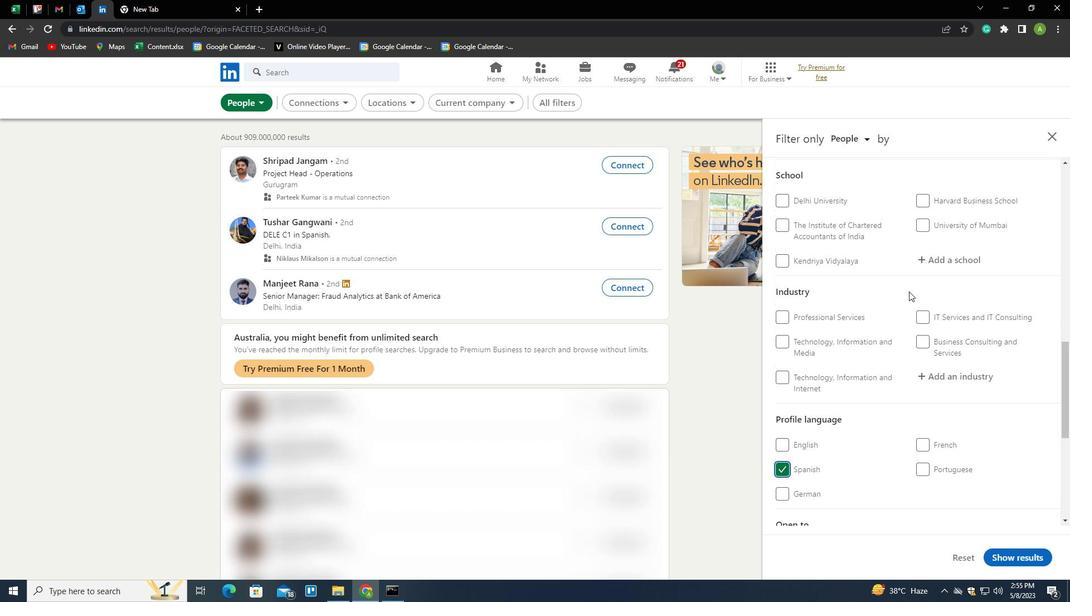 
Action: Mouse scrolled (909, 292) with delta (0, 0)
Screenshot: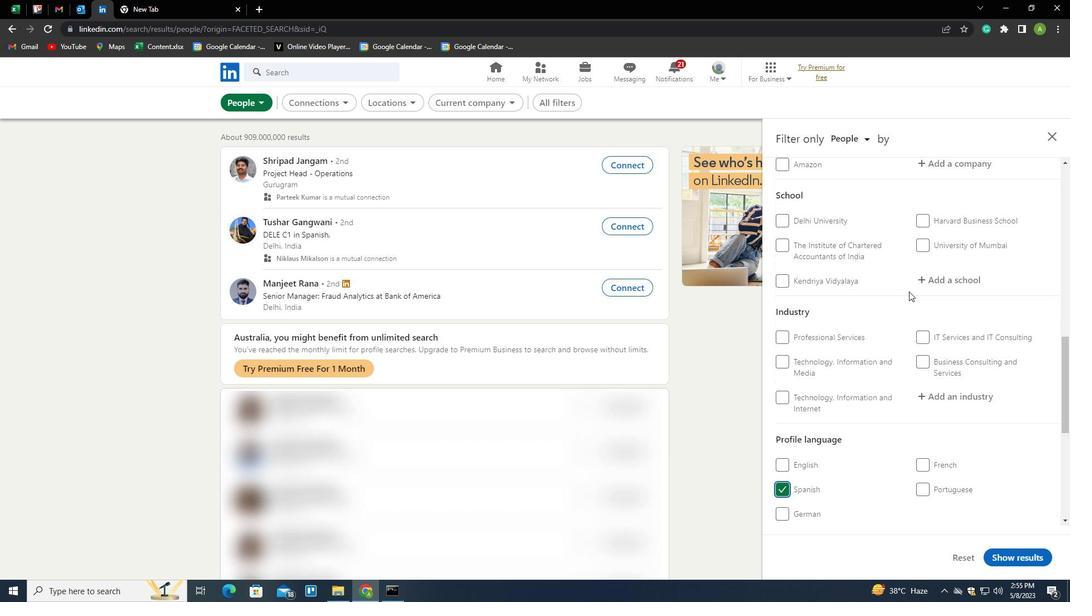 
Action: Mouse scrolled (909, 292) with delta (0, 0)
Screenshot: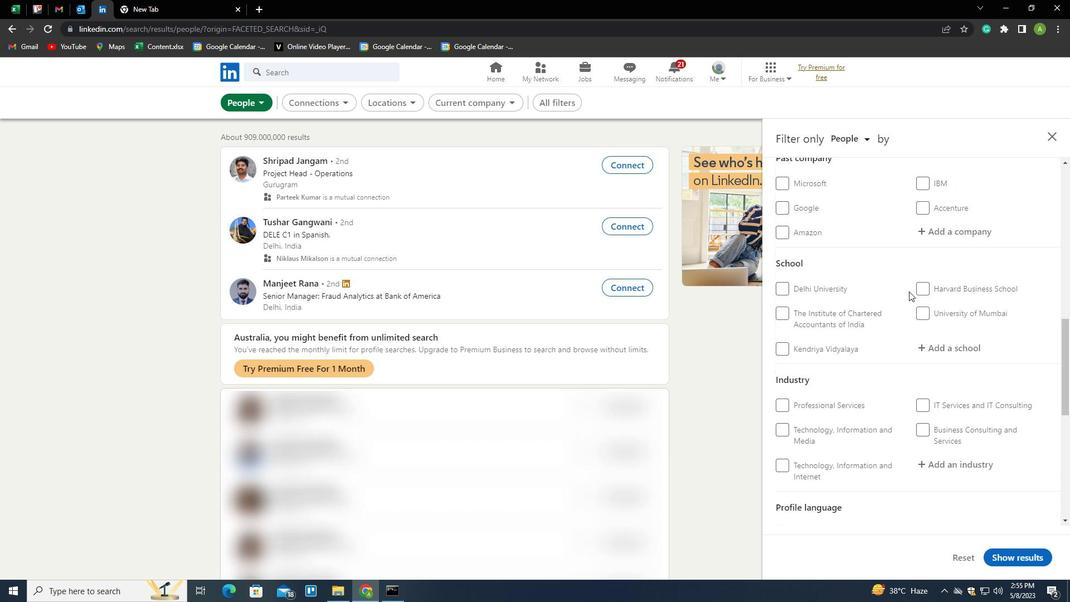 
Action: Mouse scrolled (909, 292) with delta (0, 0)
Screenshot: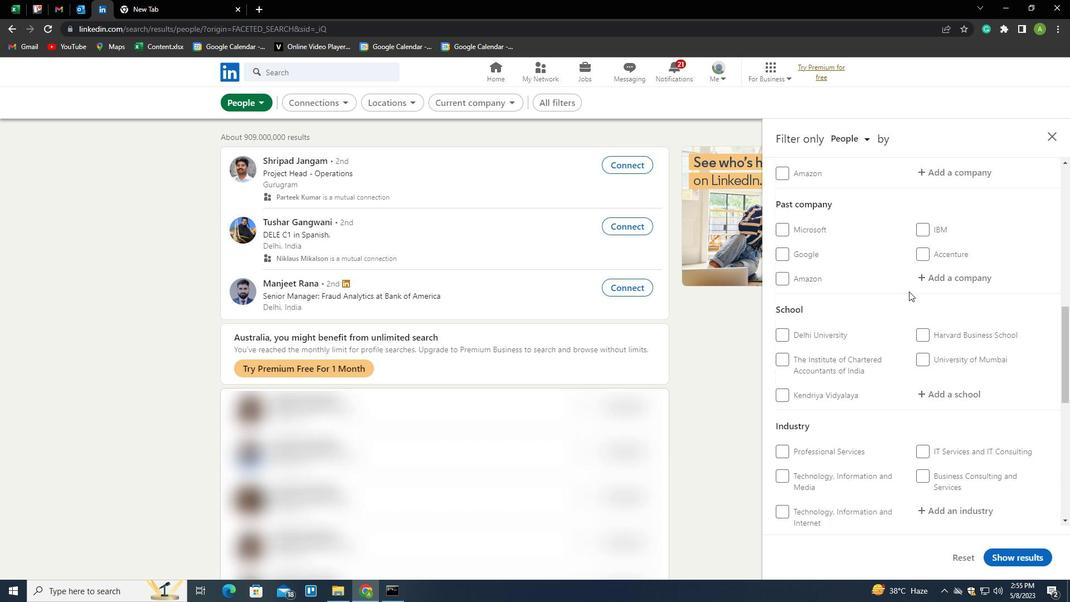 
Action: Mouse scrolled (909, 292) with delta (0, 0)
Screenshot: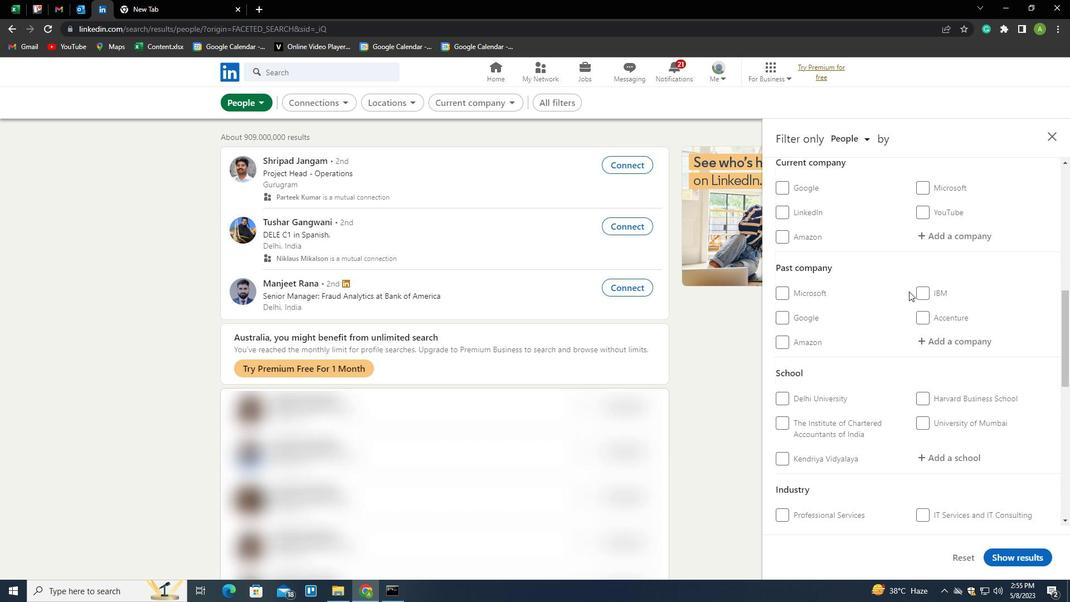 
Action: Mouse moved to (941, 314)
Screenshot: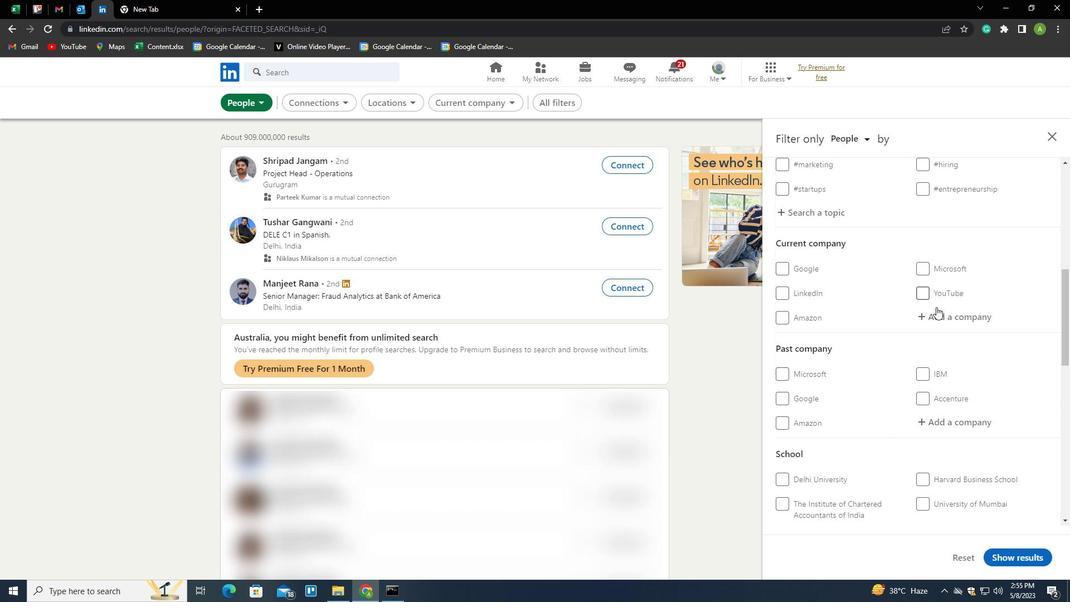 
Action: Mouse pressed left at (941, 314)
Screenshot: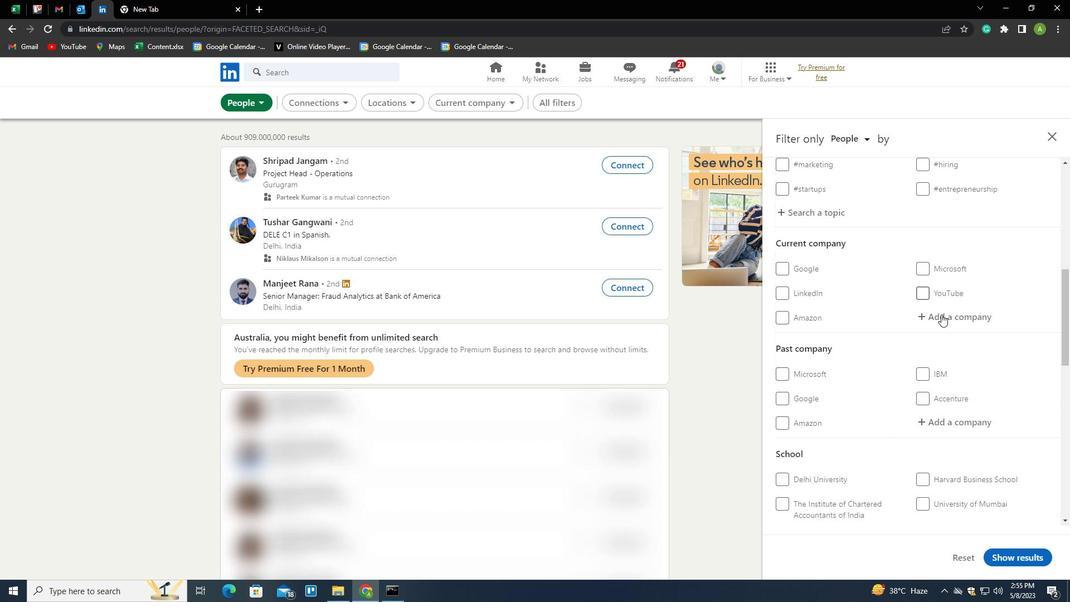 
Action: Key pressed <Key.shift>DANIELI<Key.space><Key.shift>GROUP<Key.down><Key.enter>
Screenshot: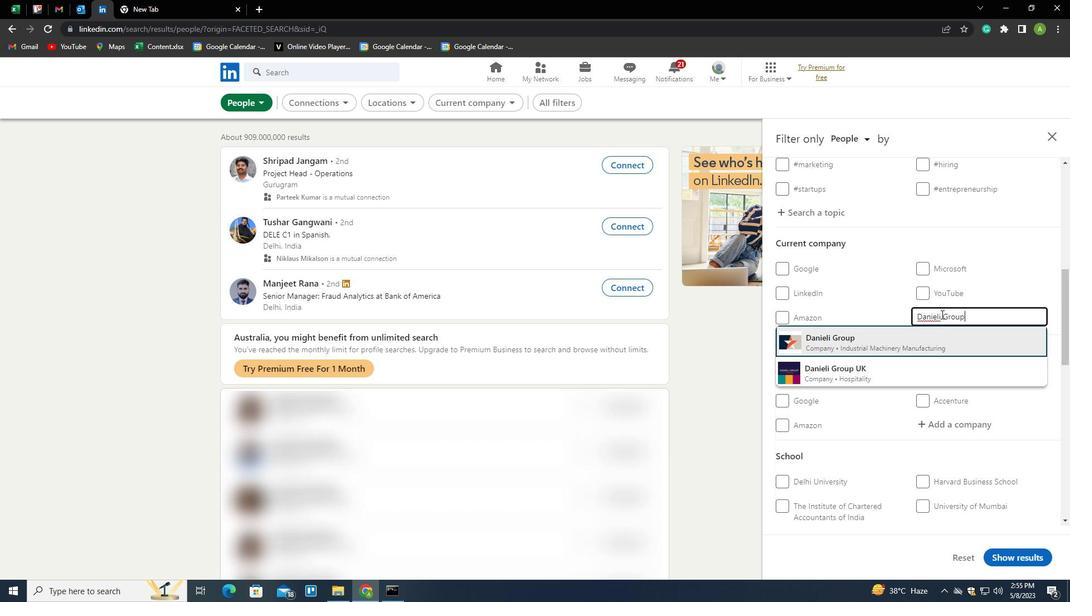 
Action: Mouse moved to (940, 316)
Screenshot: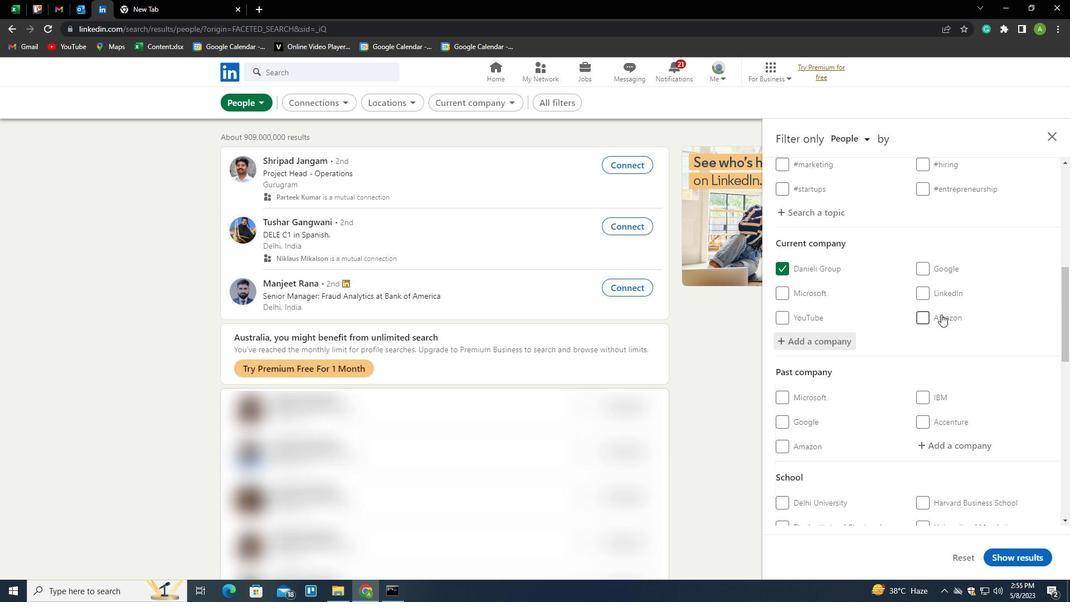
Action: Mouse scrolled (940, 315) with delta (0, 0)
Screenshot: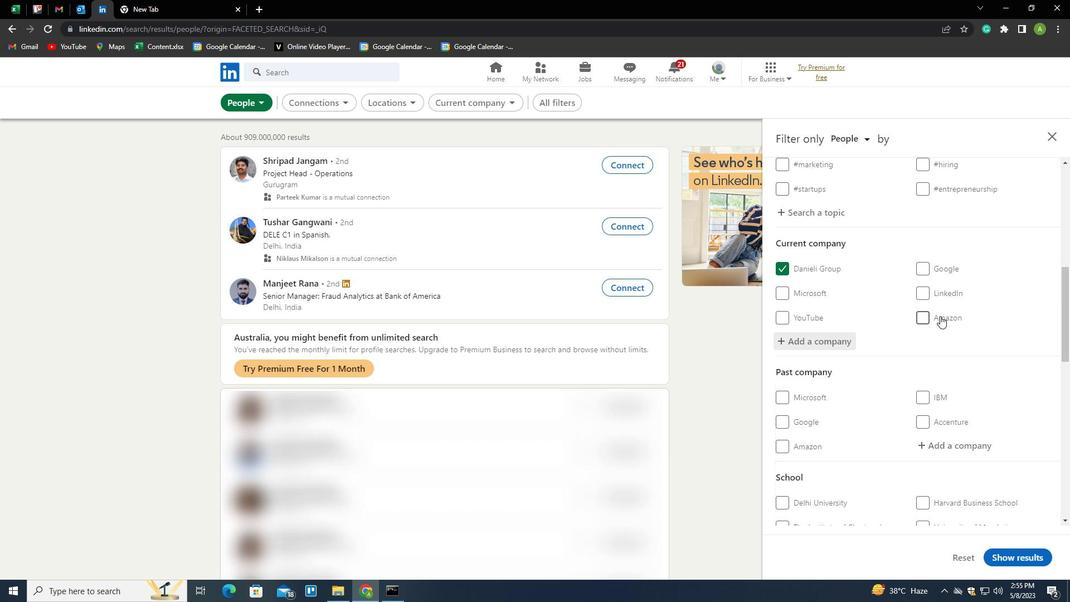 
Action: Mouse scrolled (940, 315) with delta (0, 0)
Screenshot: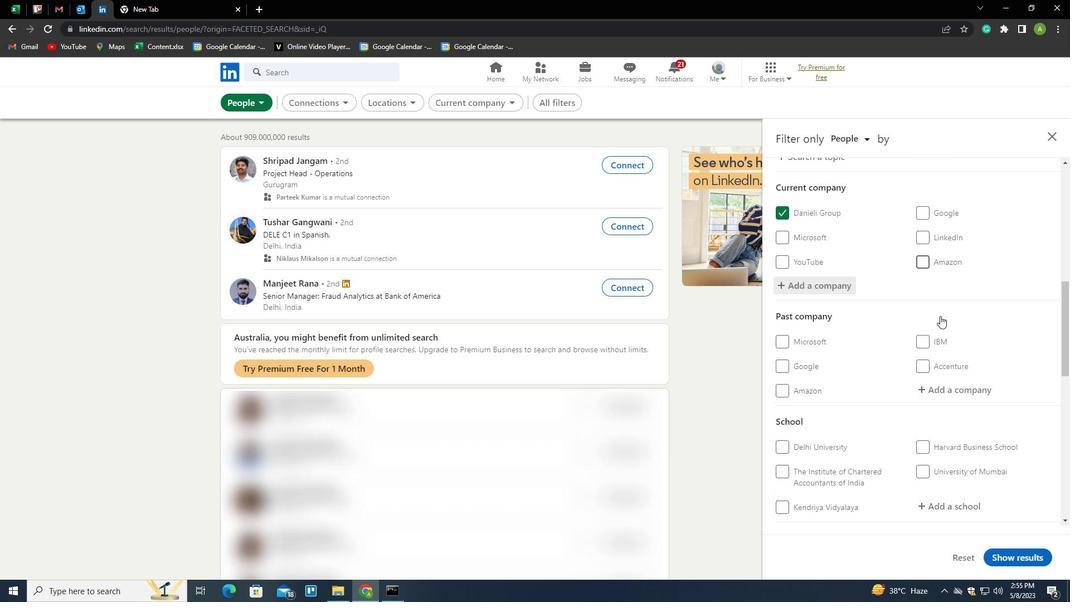 
Action: Mouse scrolled (940, 315) with delta (0, 0)
Screenshot: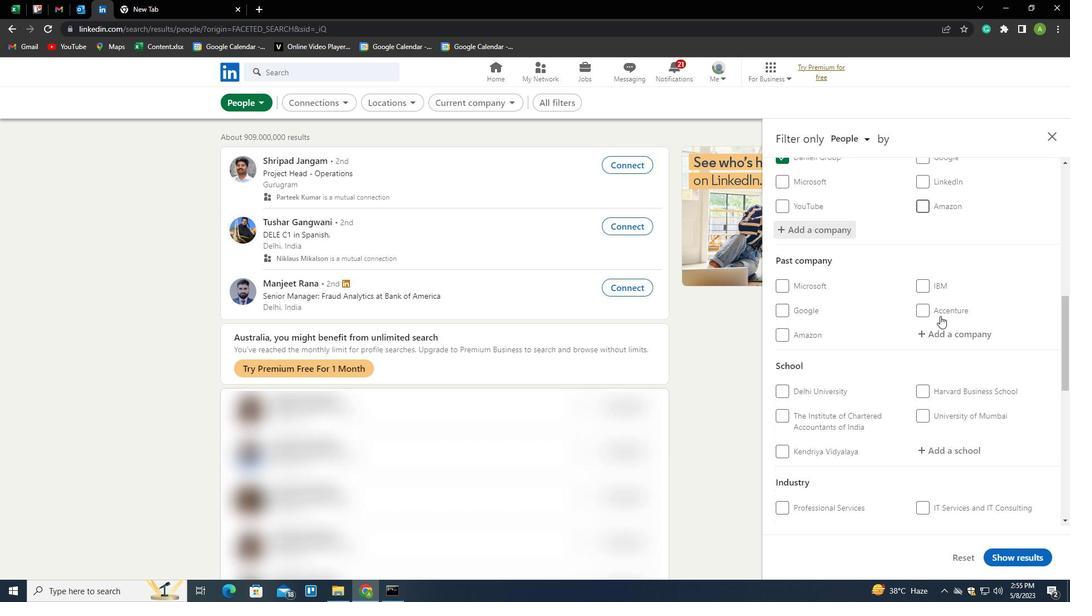 
Action: Mouse scrolled (940, 315) with delta (0, 0)
Screenshot: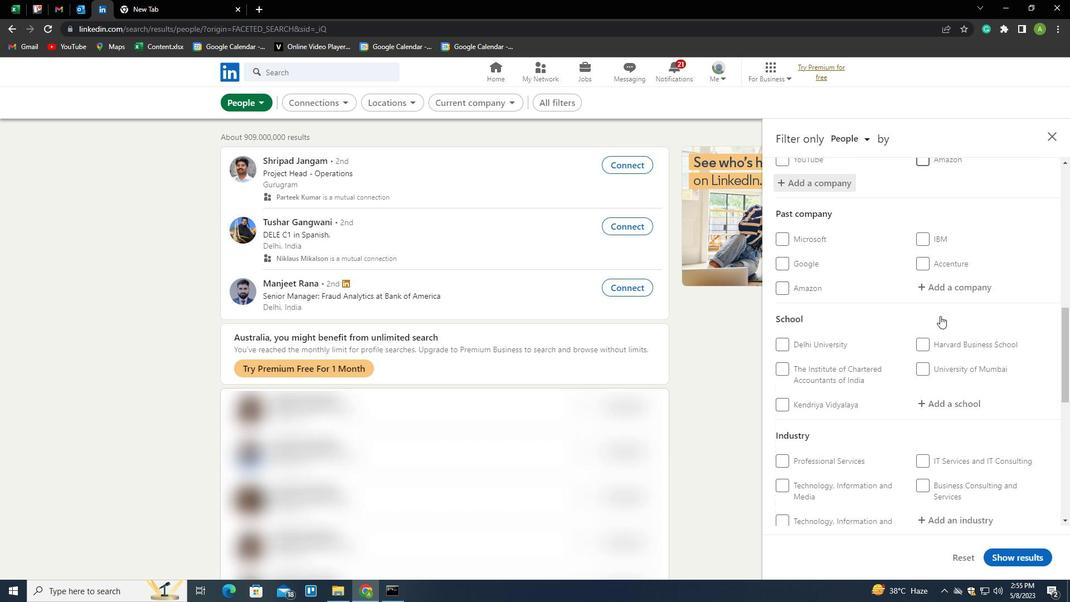 
Action: Mouse moved to (946, 337)
Screenshot: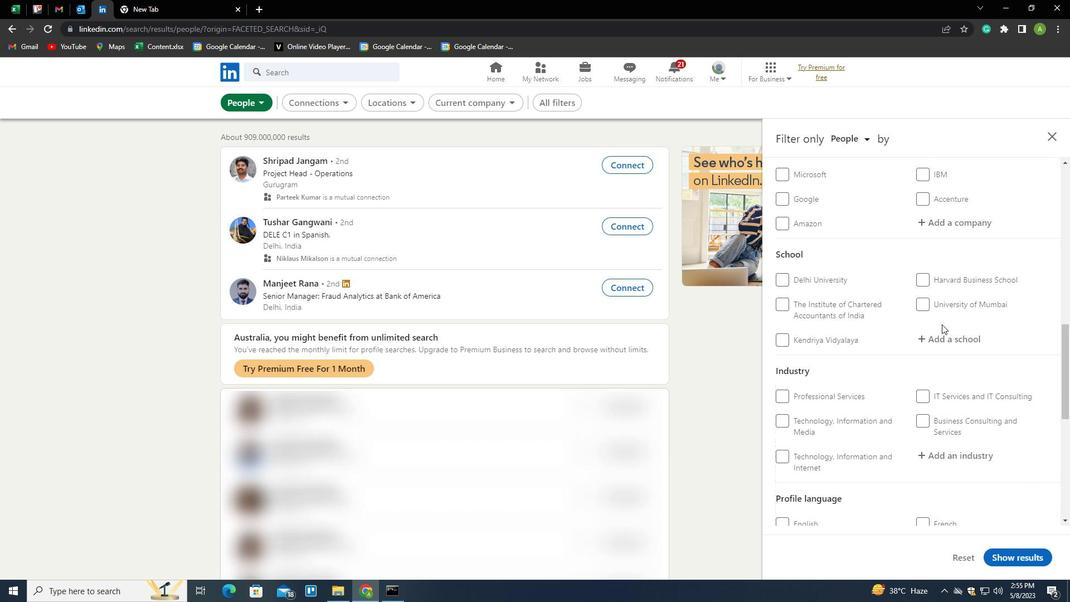 
Action: Mouse pressed left at (946, 337)
Screenshot: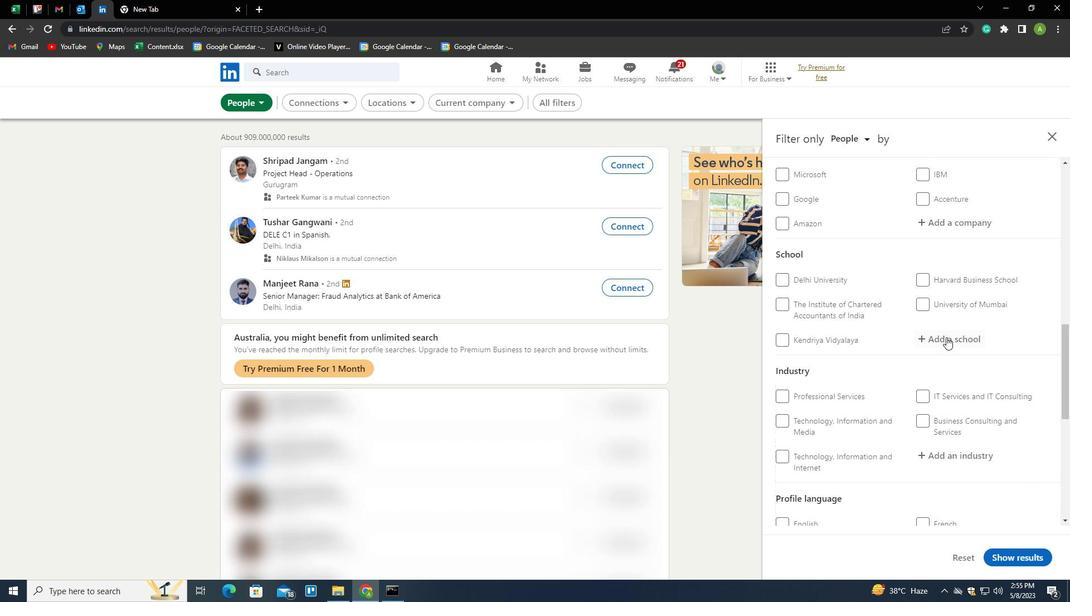 
Action: Mouse moved to (946, 337)
Screenshot: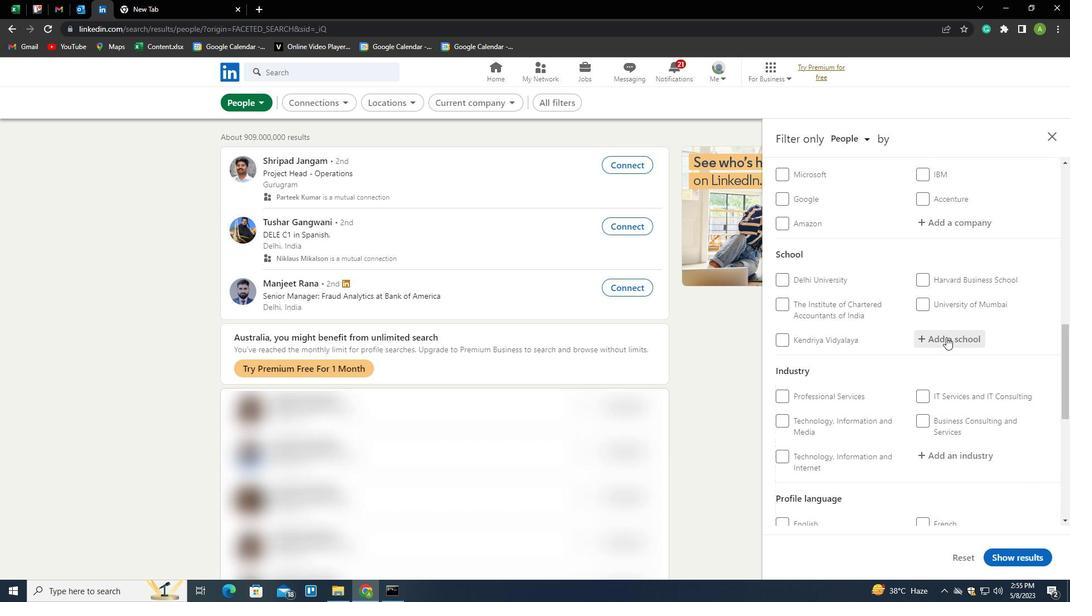 
Action: Key pressed <Key.shift><Key.shift><Key.shift><Key.shift><Key.shift><Key.shift><Key.shift><Key.shift><Key.shift><Key.shift><Key.shift><Key.shift><Key.shift><Key.shift><Key.shift><Key.shift><Key.shift><Key.shift><Key.shift><Key.shift><Key.shift><Key.shift>JITESH<Key.space><Key.shift>B<Key.backspace>VLOG<Key.down><Key.enter>
Screenshot: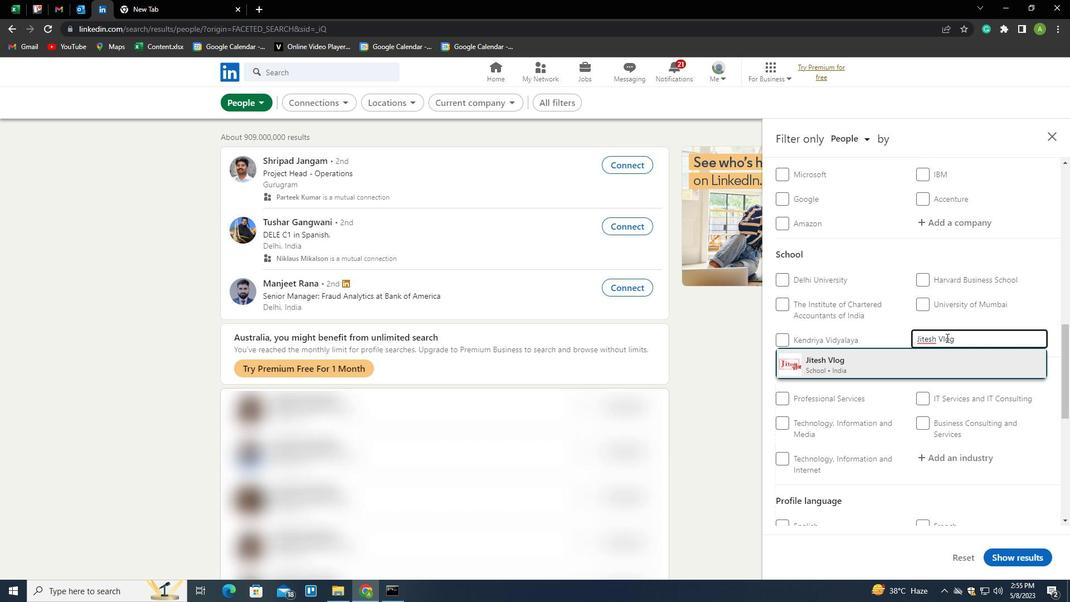 
Action: Mouse scrolled (946, 337) with delta (0, 0)
Screenshot: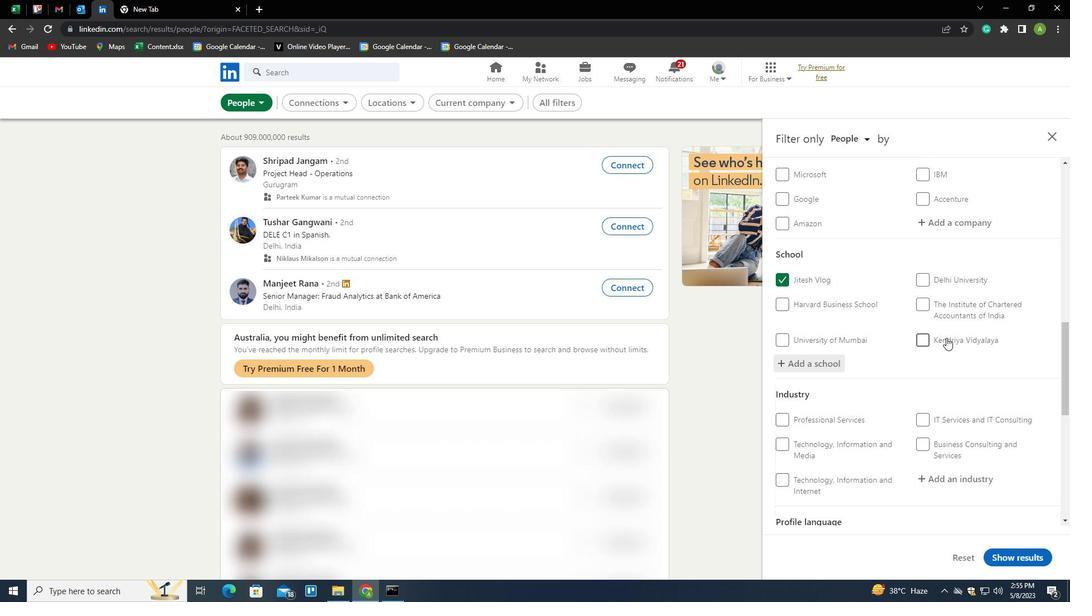 
Action: Mouse scrolled (946, 337) with delta (0, 0)
Screenshot: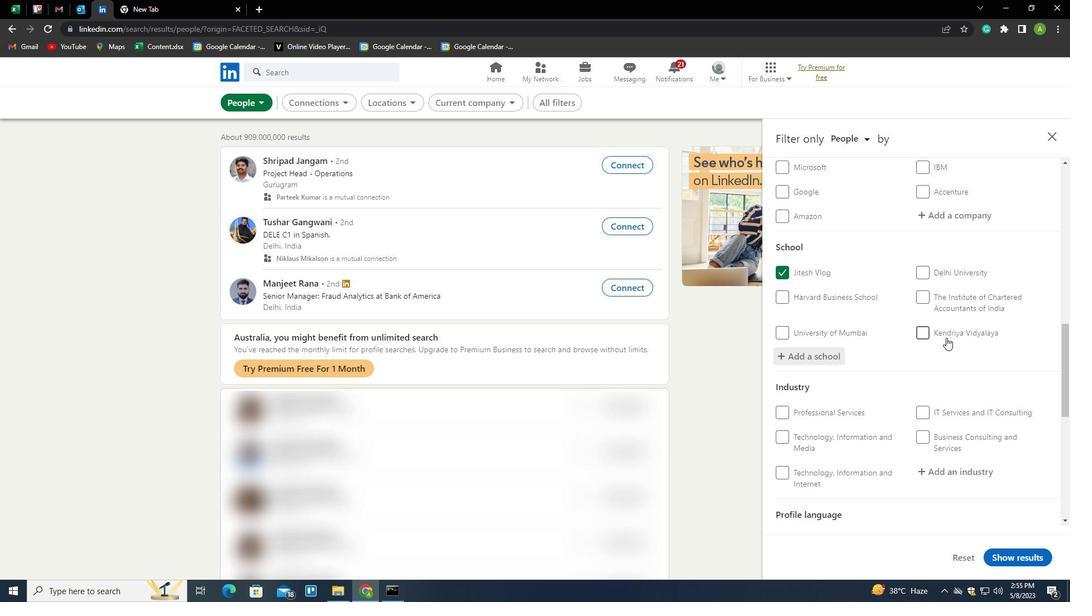 
Action: Mouse scrolled (946, 337) with delta (0, 0)
Screenshot: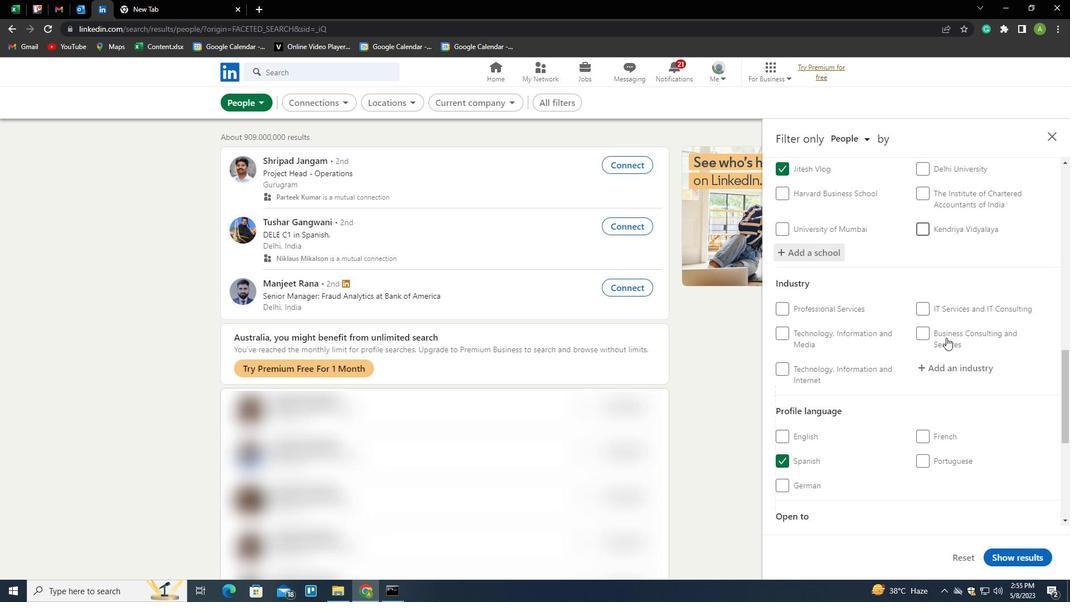 
Action: Mouse moved to (946, 314)
Screenshot: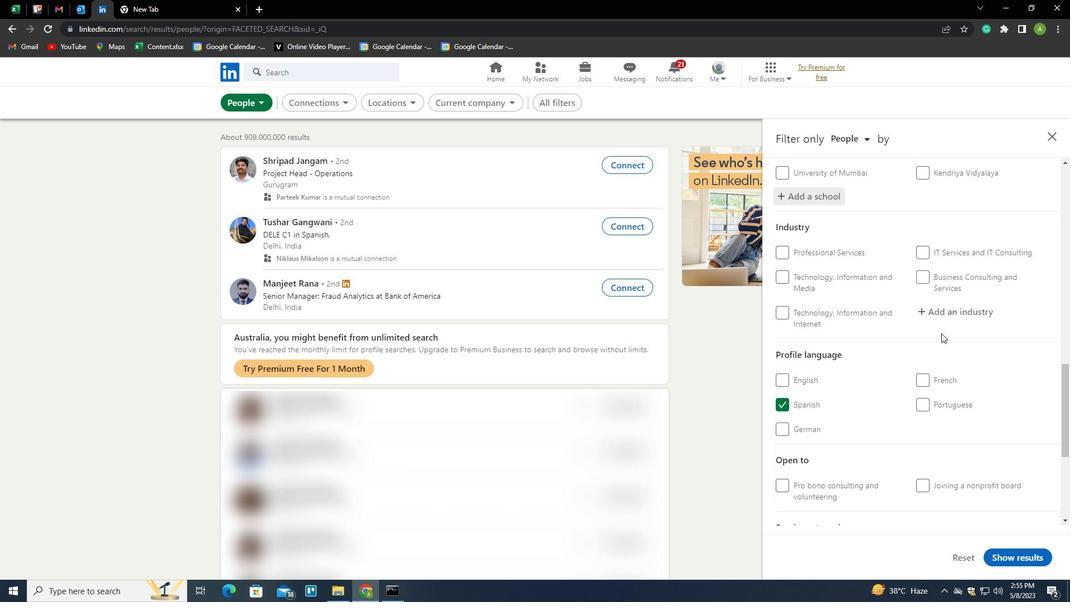 
Action: Mouse pressed left at (946, 314)
Screenshot: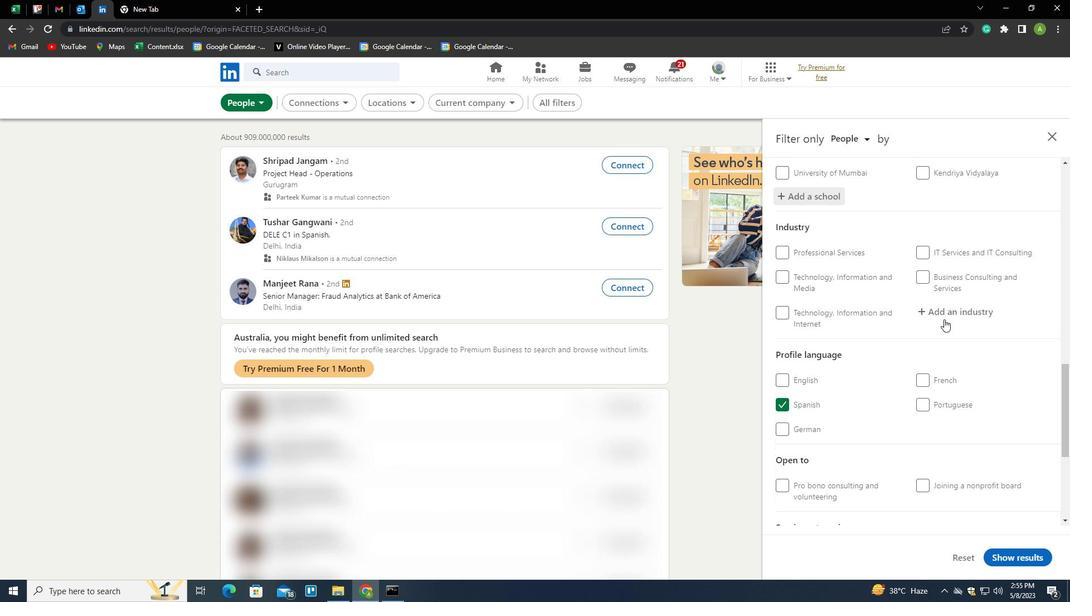 
Action: Key pressed <Key.shift>EMERGENCY<Key.space>AND<Key.space><Key.shift>RELIED<Key.backspace>F<Key.space><Key.shift><Key.shift><Key.shift><Key.shift><Key.shift><Key.shift><Key.shift><Key.shift><Key.shift><Key.shift><Key.shift><Key.shift><Key.shift><Key.shift><Key.shift><Key.shift><Key.shift><Key.shift><Key.shift><Key.shift><Key.shift><Key.shift><Key.shift><Key.shift><Key.shift><Key.shift>SERVICES<Key.down><Key.enter>
Screenshot: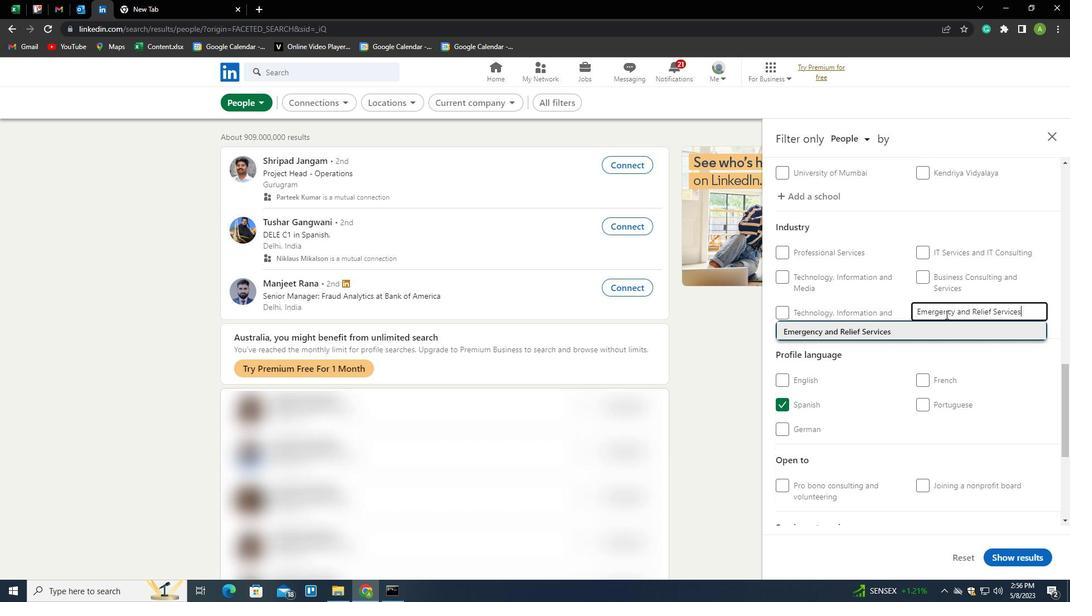 
Action: Mouse moved to (943, 314)
Screenshot: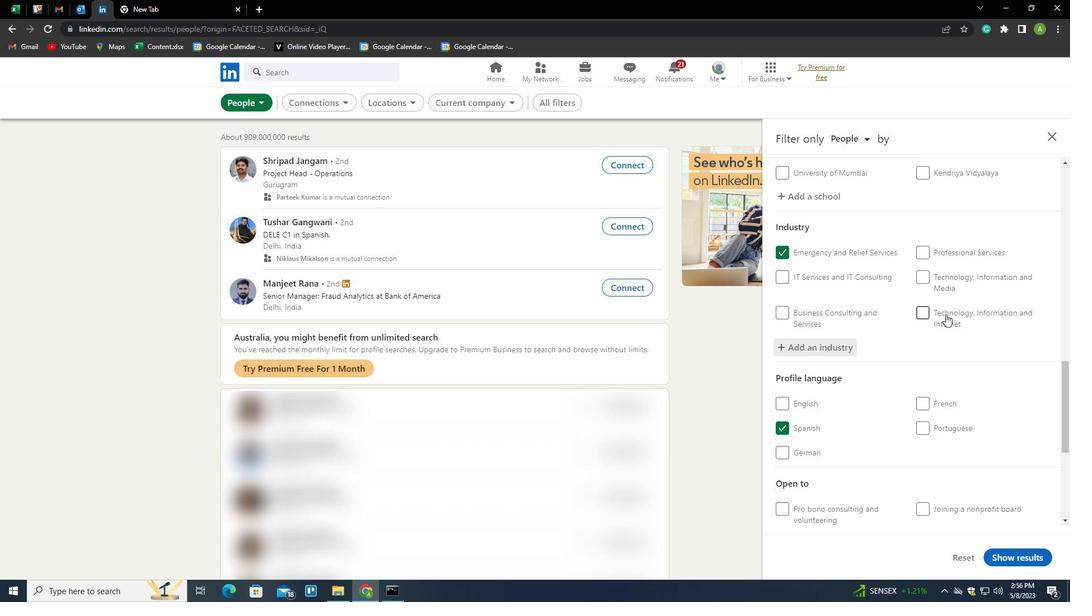 
Action: Mouse scrolled (943, 314) with delta (0, 0)
Screenshot: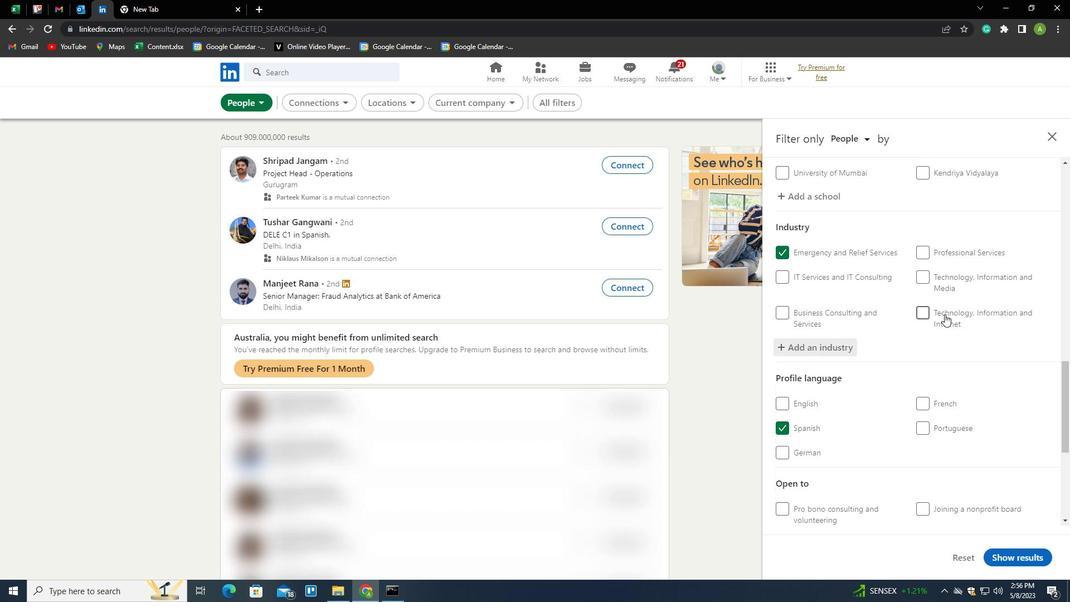 
Action: Mouse moved to (943, 315)
Screenshot: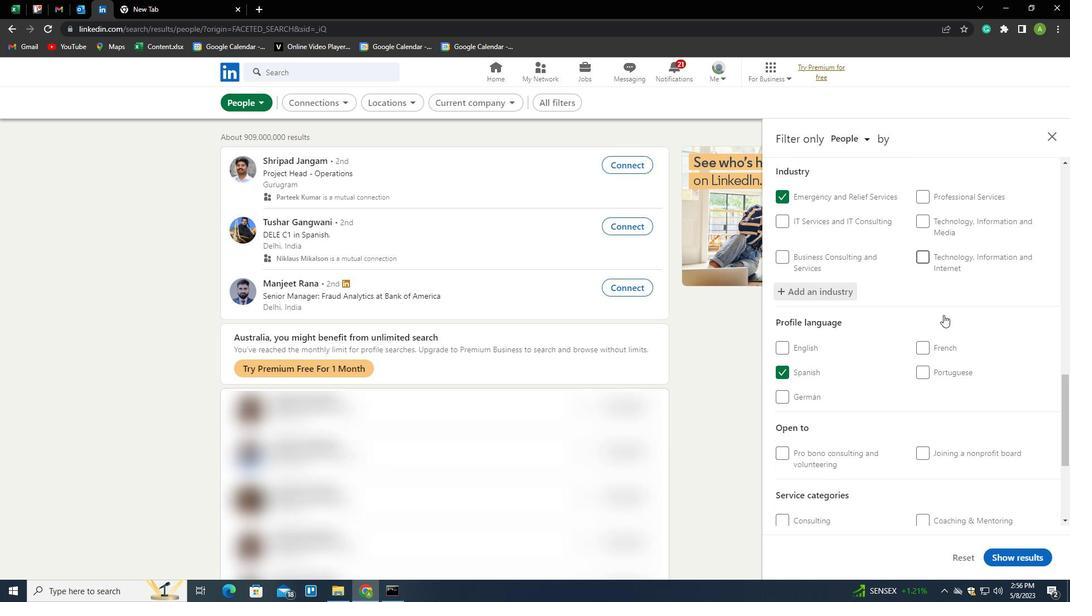 
Action: Mouse scrolled (943, 314) with delta (0, 0)
Screenshot: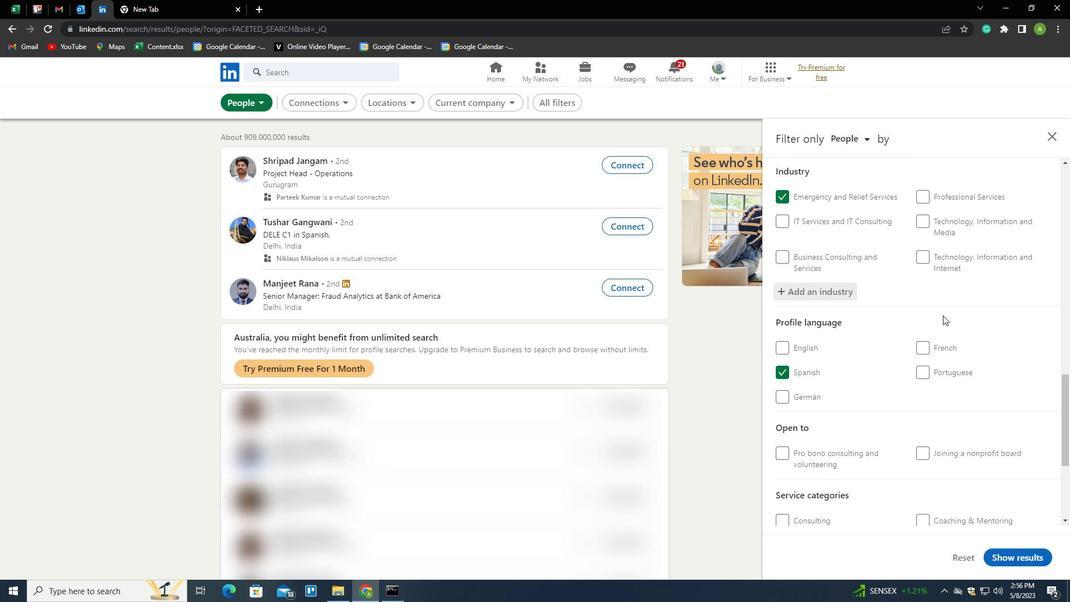 
Action: Mouse scrolled (943, 314) with delta (0, 0)
Screenshot: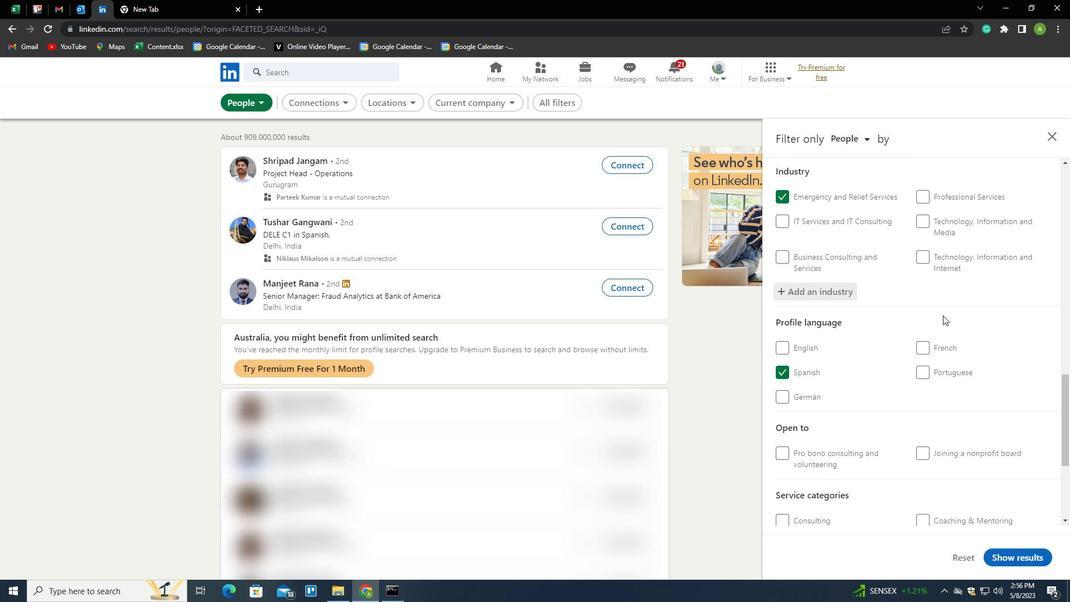 
Action: Mouse scrolled (943, 314) with delta (0, 0)
Screenshot: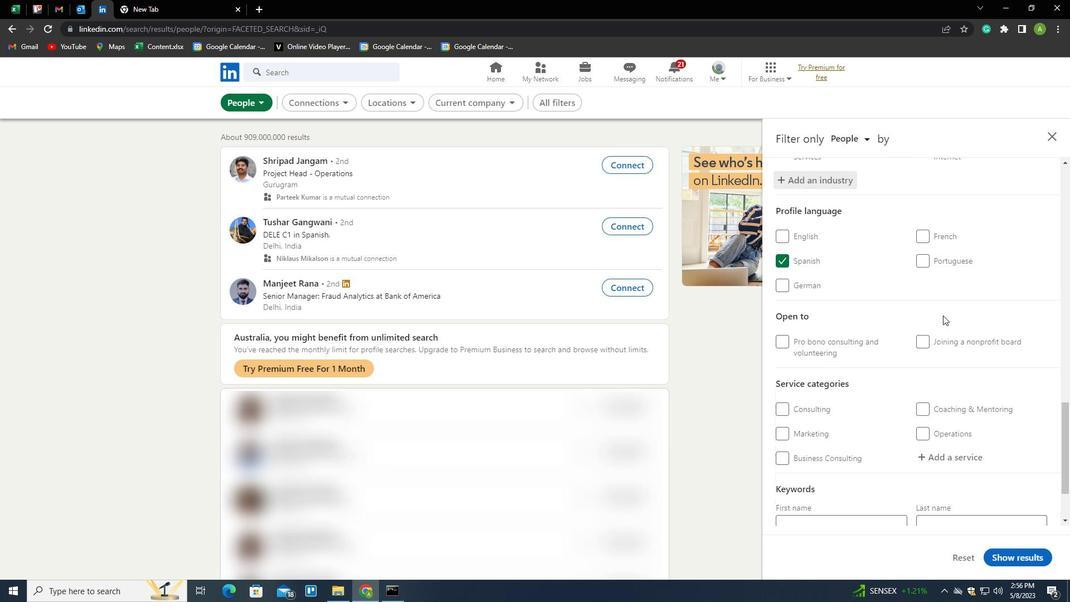 
Action: Mouse scrolled (943, 314) with delta (0, 0)
Screenshot: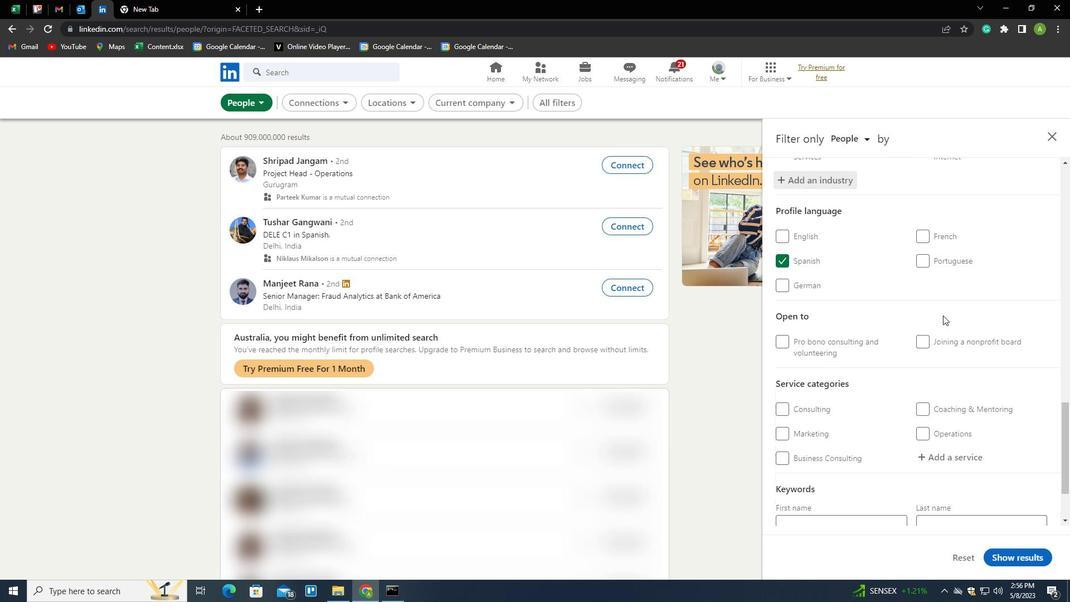 
Action: Mouse scrolled (943, 314) with delta (0, 0)
Screenshot: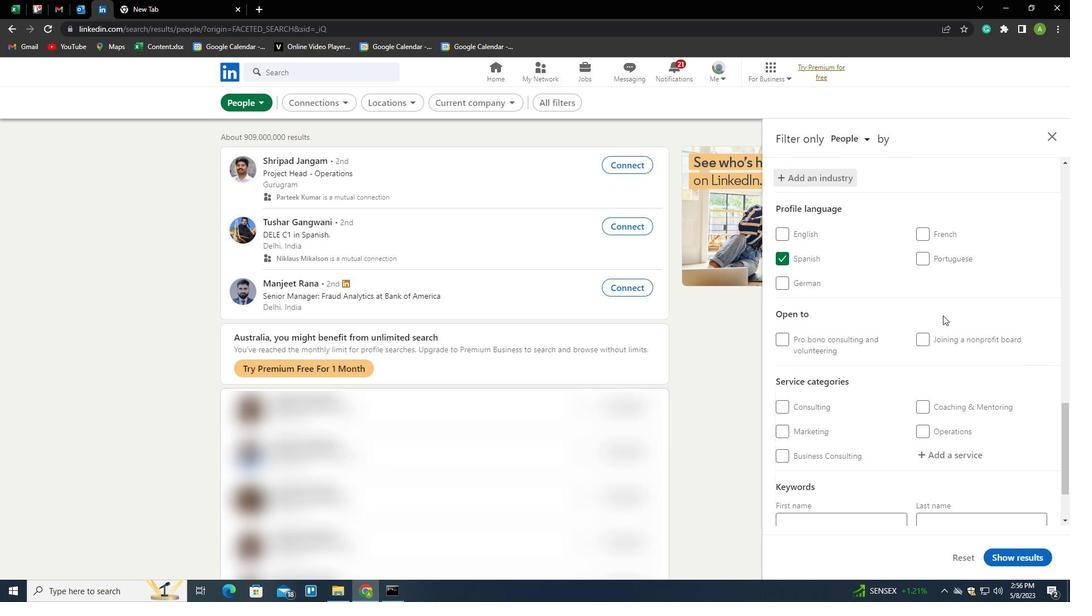 
Action: Mouse moved to (935, 373)
Screenshot: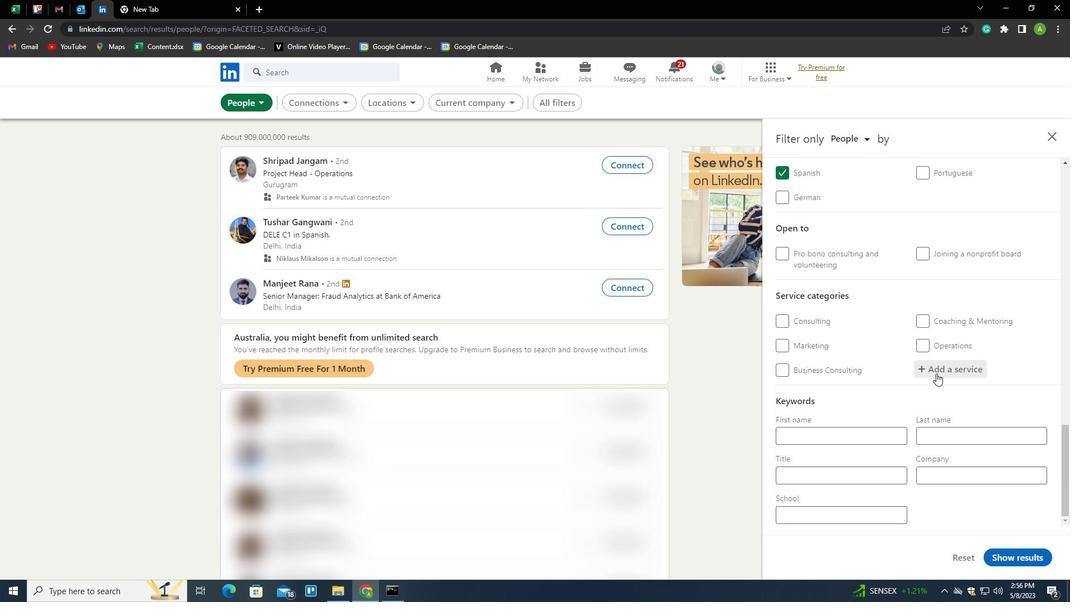 
Action: Mouse pressed left at (935, 373)
Screenshot: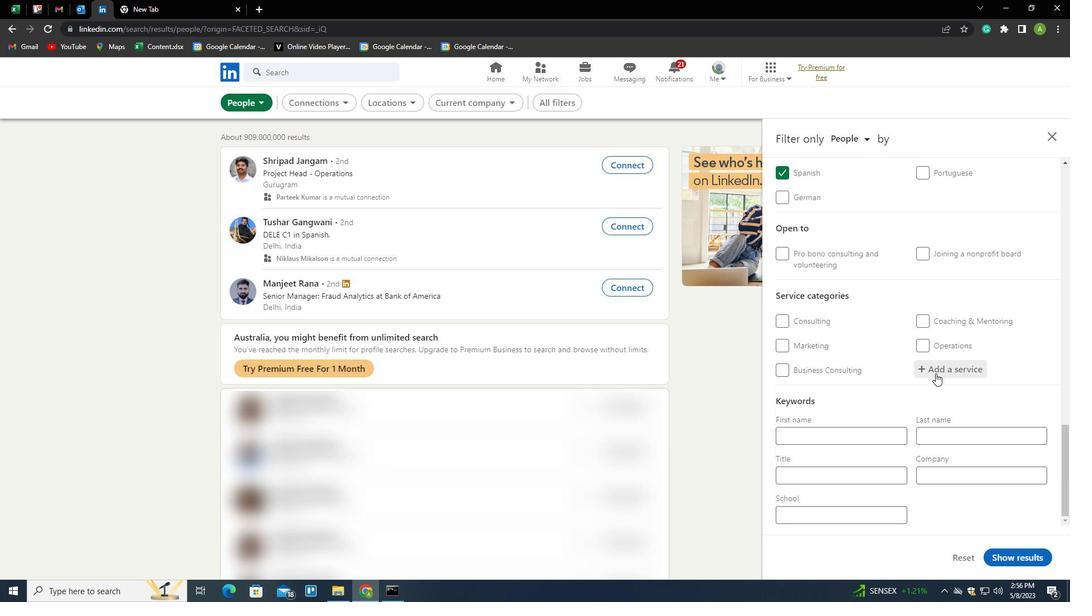 
Action: Key pressed <Key.shift><Key.shift><Key.shift><Key.shift><Key.shift><Key.shift><Key.shift><Key.shift><Key.shift><Key.shift><Key.shift><Key.shift><Key.shift><Key.shift><Key.shift><Key.shift><Key.shift><Key.shift><Key.shift><Key.shift><Key.shift><Key.shift><Key.shift><Key.shift><Key.shift><Key.shift><Key.shift><Key.shift><Key.shift><Key.shift><Key.shift><Key.shift><Key.shift><Key.shift><Key.shift><Key.shift><Key.shift><Key.shift><Key.shift>AUDI<Key.space><Key.shift>ENGINEERING
Screenshot: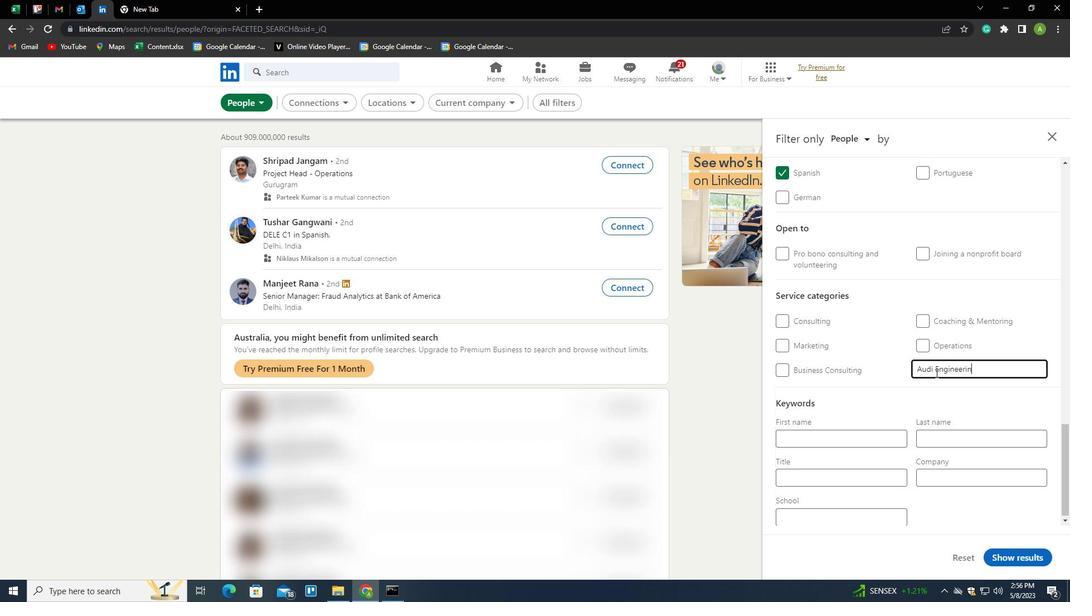 
Action: Mouse moved to (936, 372)
Screenshot: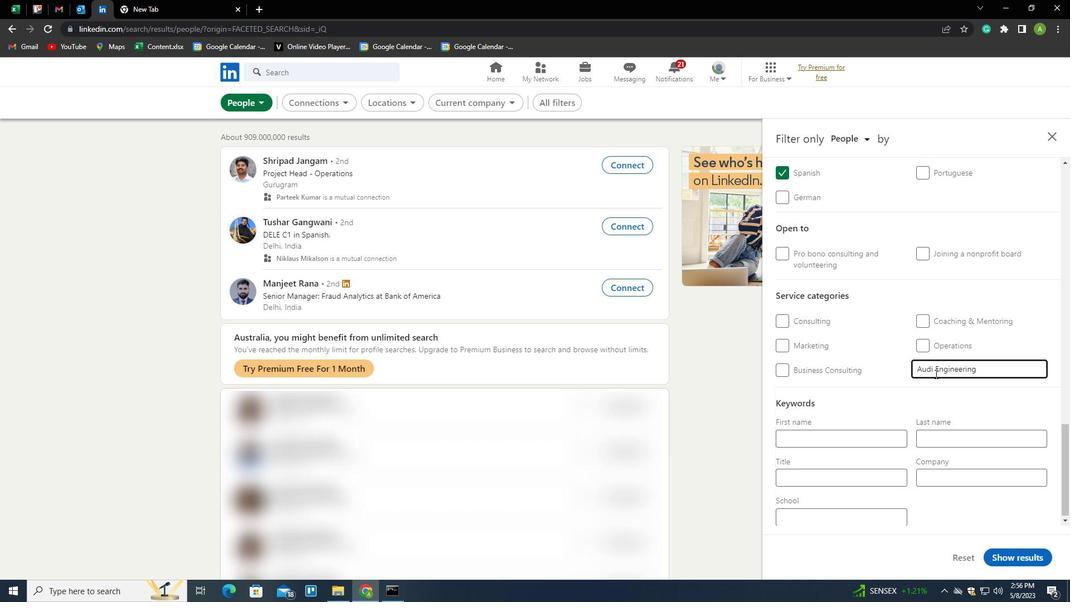 
Action: Mouse pressed left at (936, 372)
Screenshot: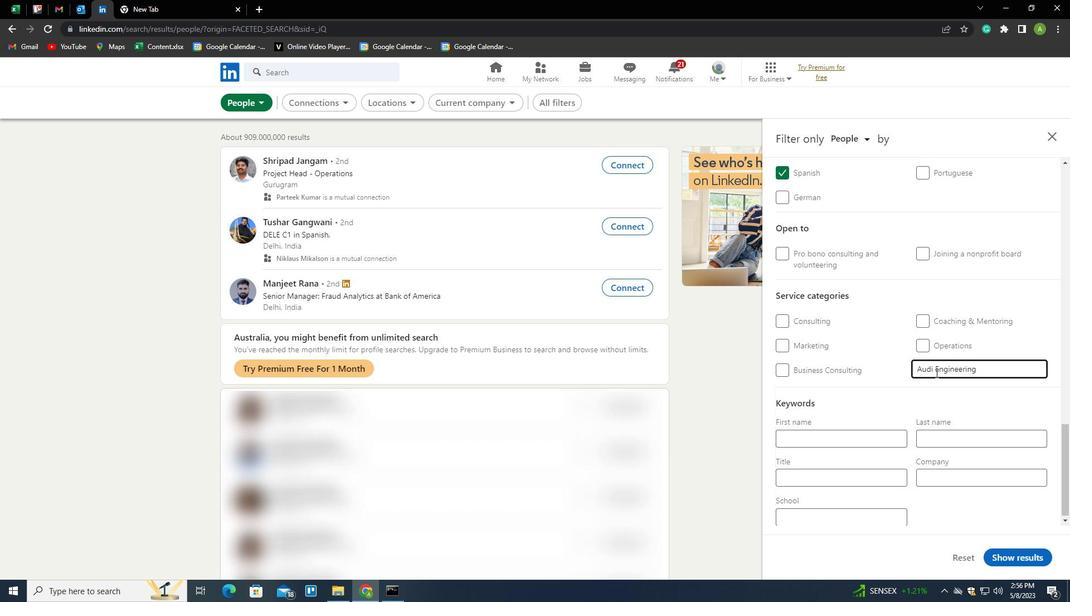 
Action: Mouse moved to (936, 372)
Screenshot: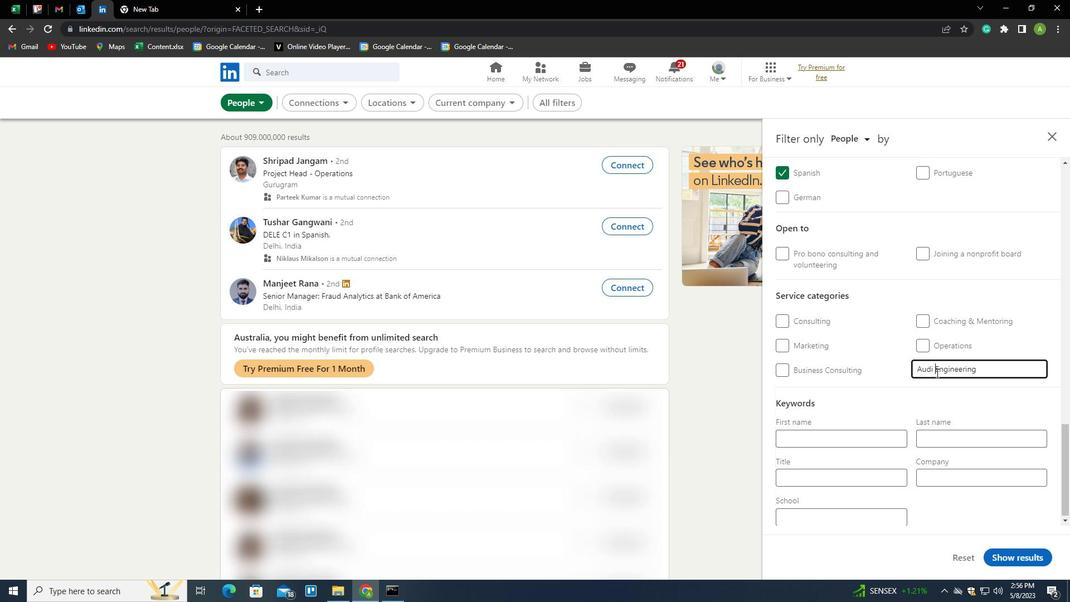 
Action: Key pressed <Key.left>O<Key.down><Key.enter>
Screenshot: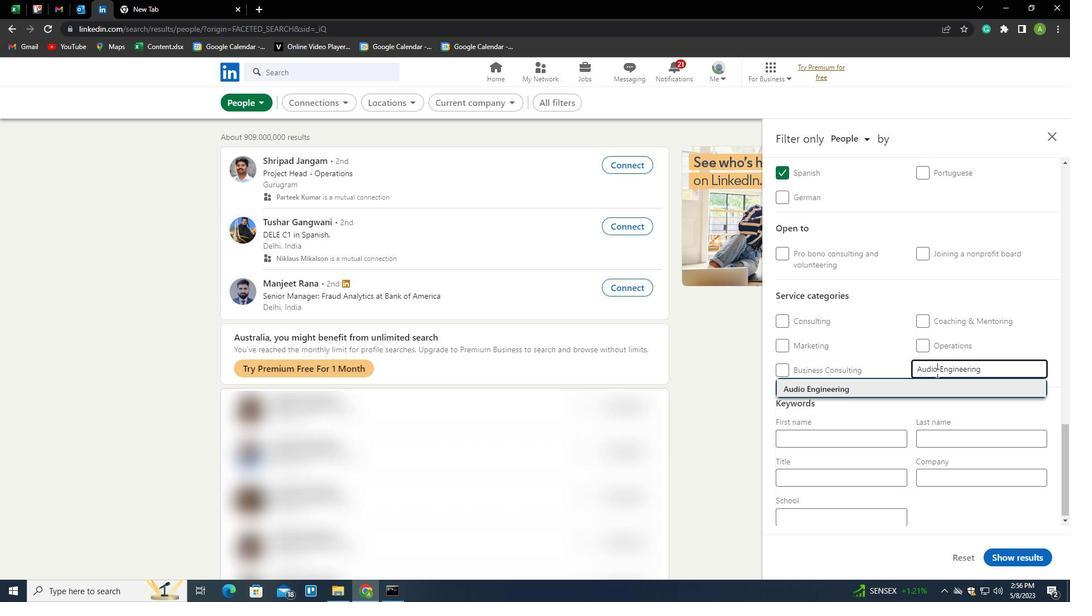 
Action: Mouse moved to (934, 374)
Screenshot: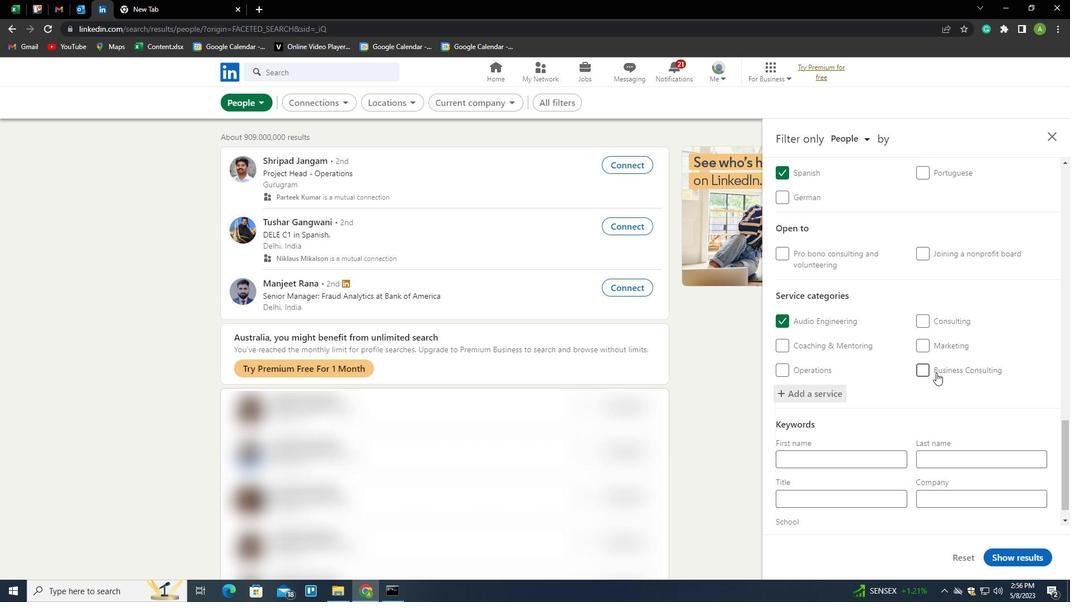 
Action: Mouse scrolled (934, 373) with delta (0, 0)
Screenshot: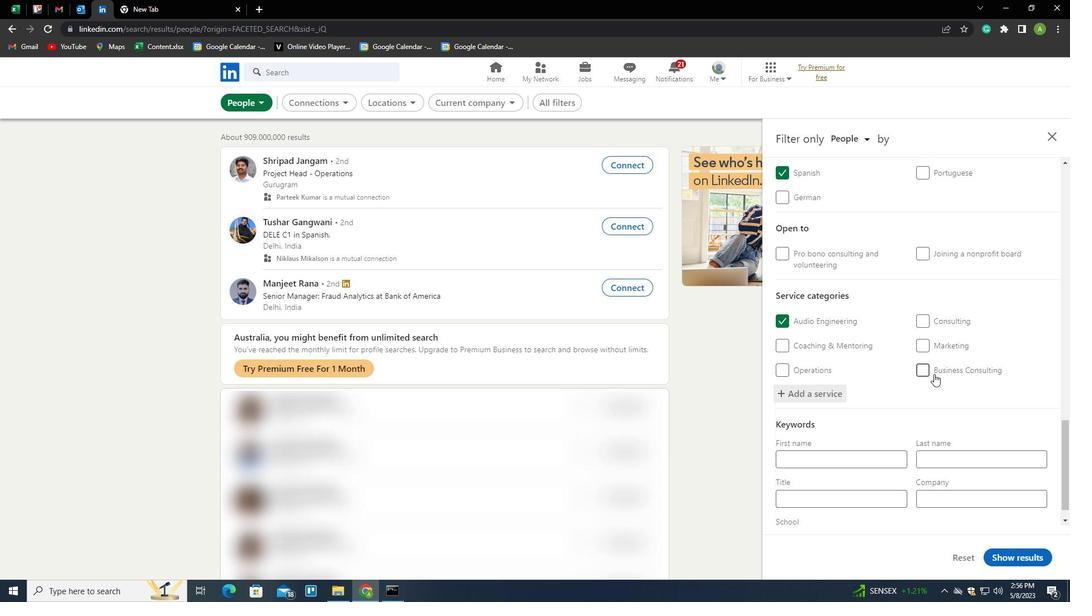 
Action: Mouse scrolled (934, 373) with delta (0, 0)
Screenshot: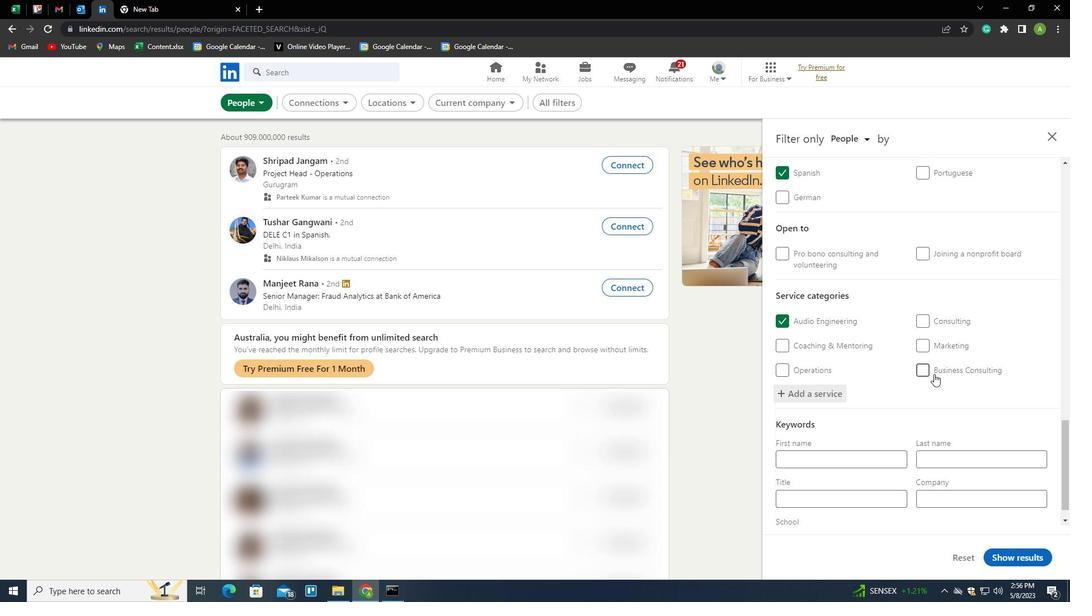
Action: Mouse moved to (860, 479)
Screenshot: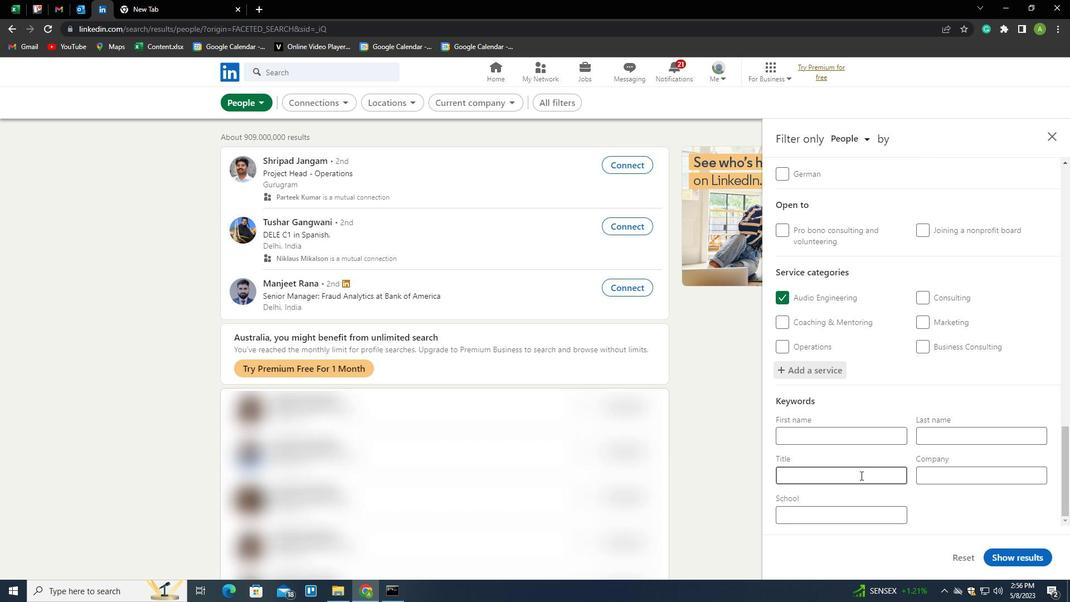 
Action: Mouse pressed left at (860, 479)
Screenshot: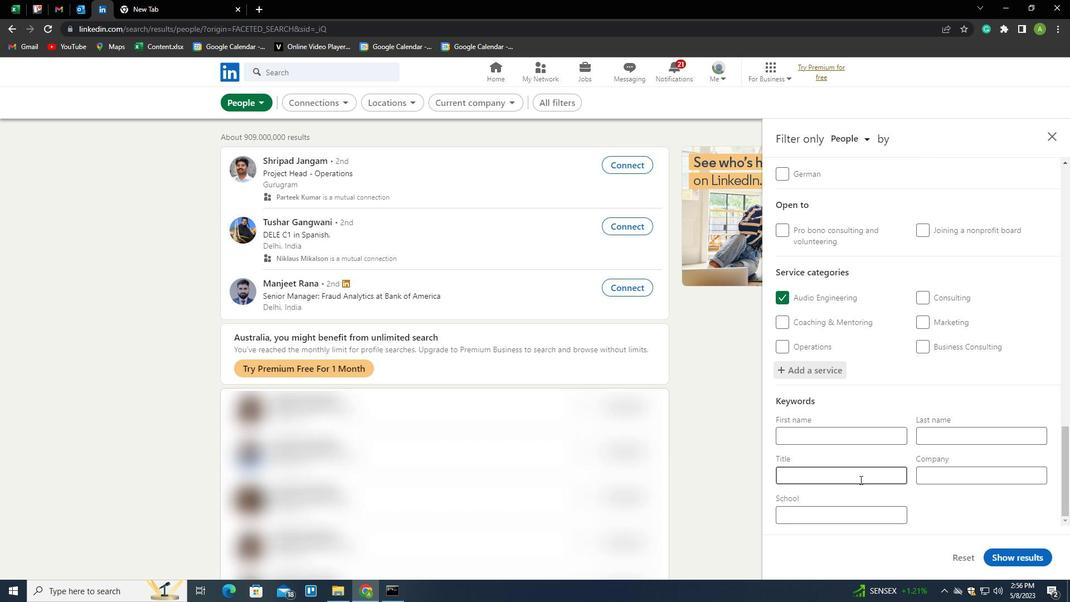 
Action: Mouse moved to (861, 479)
Screenshot: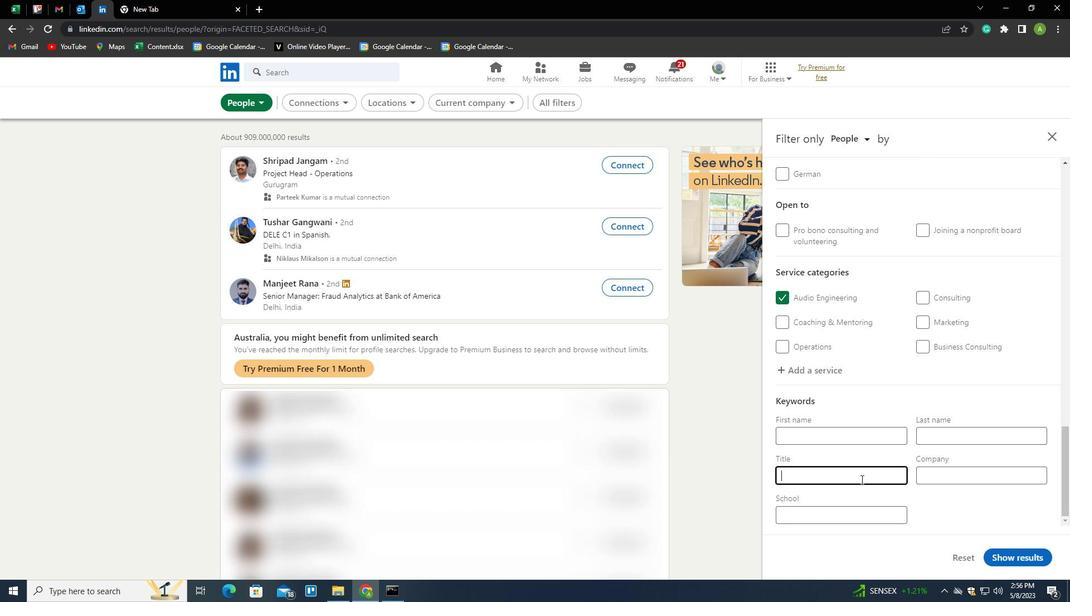 
Action: Key pressed <Key.shift>OPERATIONS<Key.space><Key.shift>ASSISTANT
Screenshot: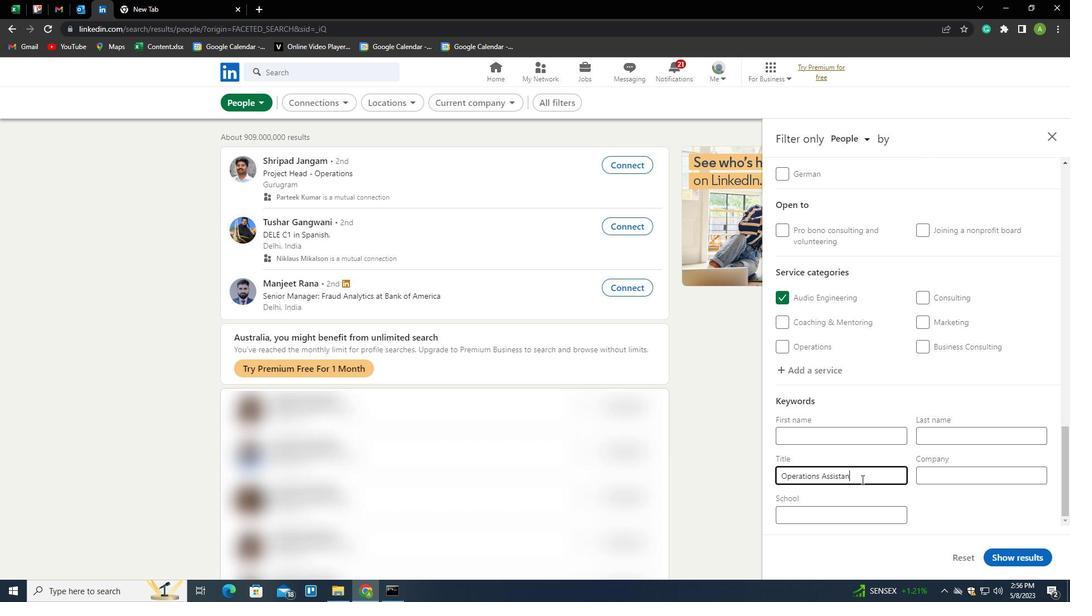 
Action: Mouse moved to (993, 535)
Screenshot: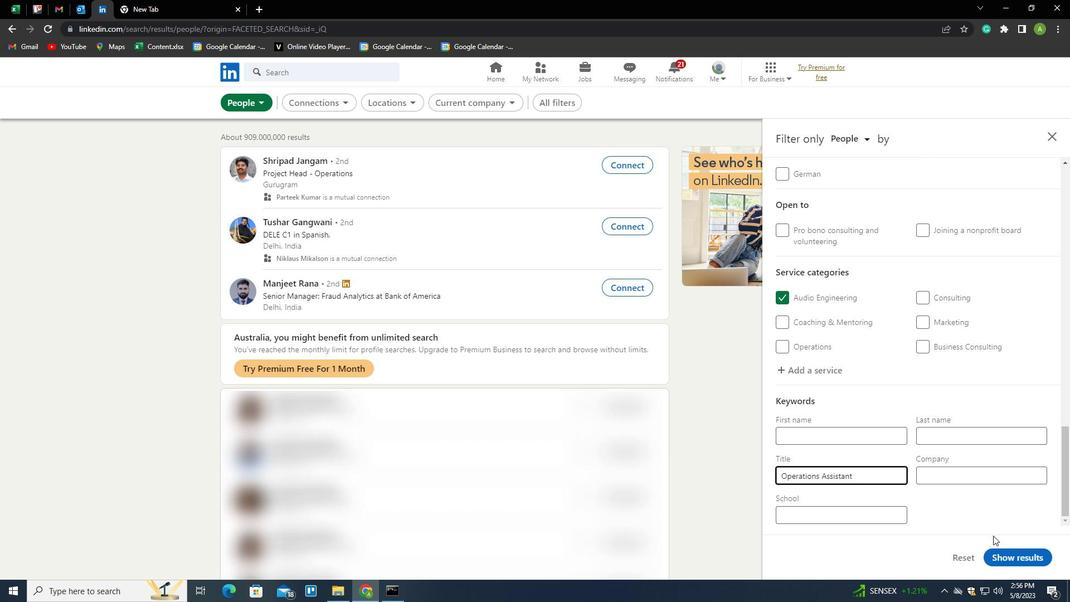 
Action: Mouse pressed left at (993, 535)
Screenshot: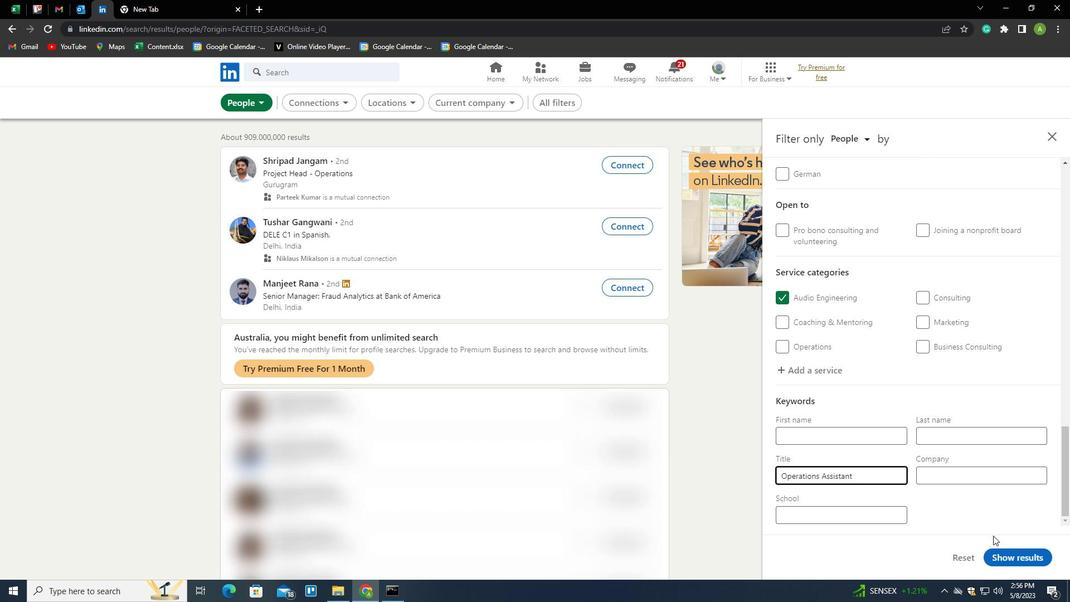 
Action: Mouse moved to (1035, 554)
Screenshot: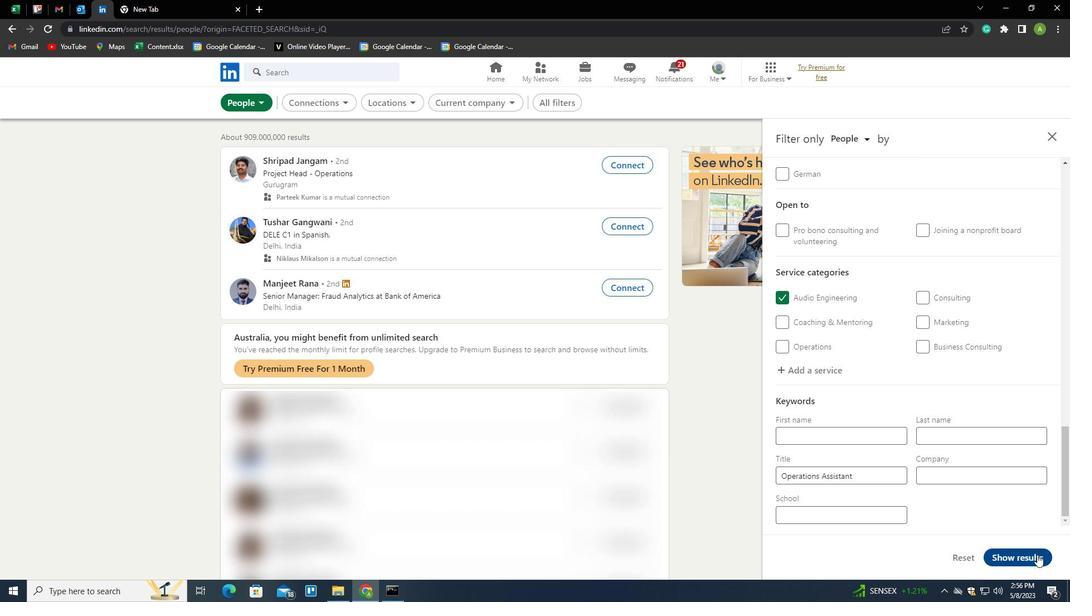 
Action: Mouse pressed left at (1035, 554)
Screenshot: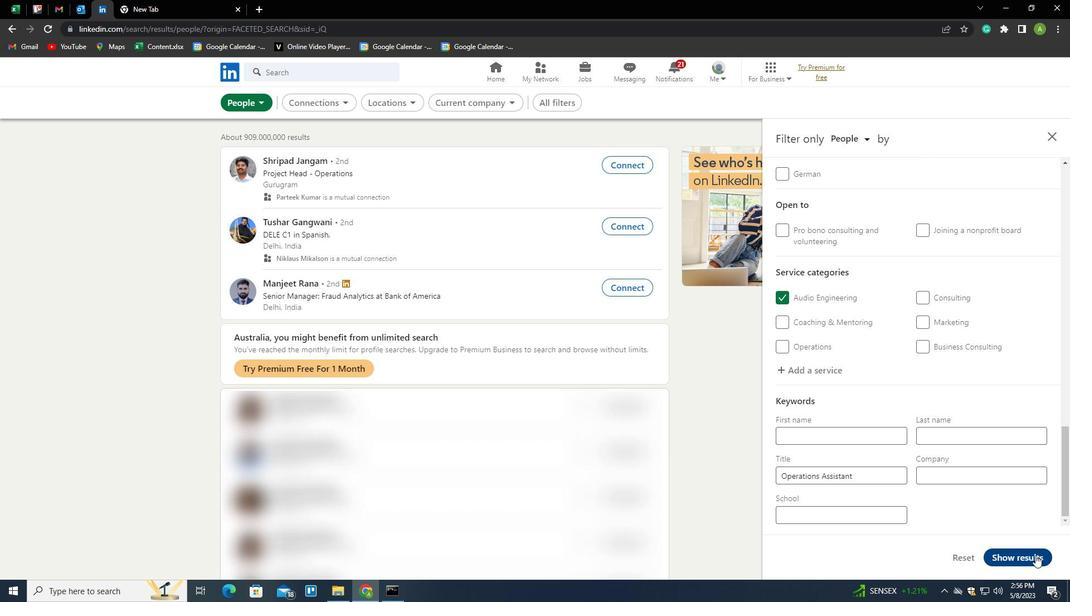 
Action: Mouse moved to (1032, 554)
Screenshot: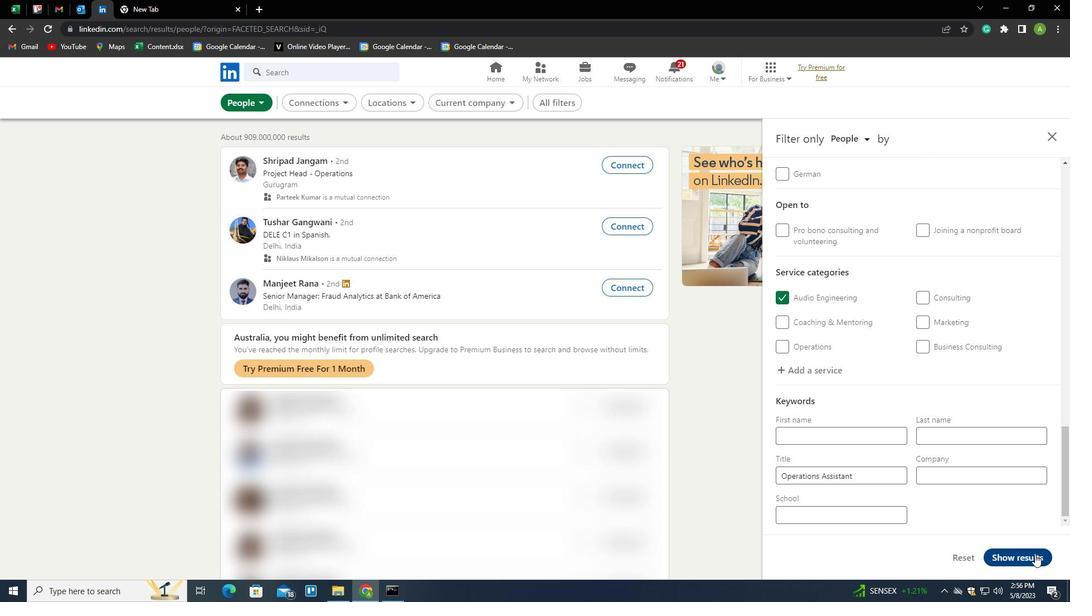 
